 Task: Open Card High-Fidelity Wireframes in Board Market Entry Feasibility Analysis to Workspace Human Resources and add a team member Softage.3@softage.net, a label Yellow, a checklist Event Planning, an attachment from your google drive, a color Yellow and finally, add a card description 'Review and approve expense reports' and a comment 'Let us approach this task with a sense of curiosity and a willingness to explore new ideas and approaches.'. Add a start date 'Jan 03, 1900' with a due date 'Jan 10, 1900'
Action: Mouse moved to (942, 496)
Screenshot: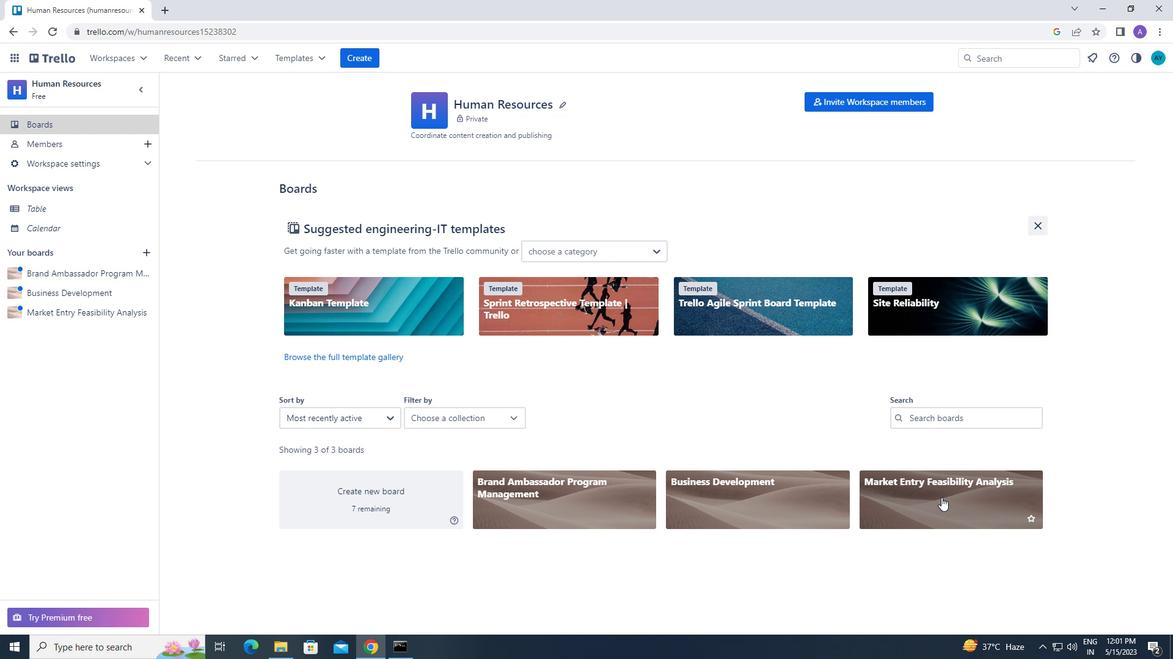 
Action: Mouse pressed left at (942, 496)
Screenshot: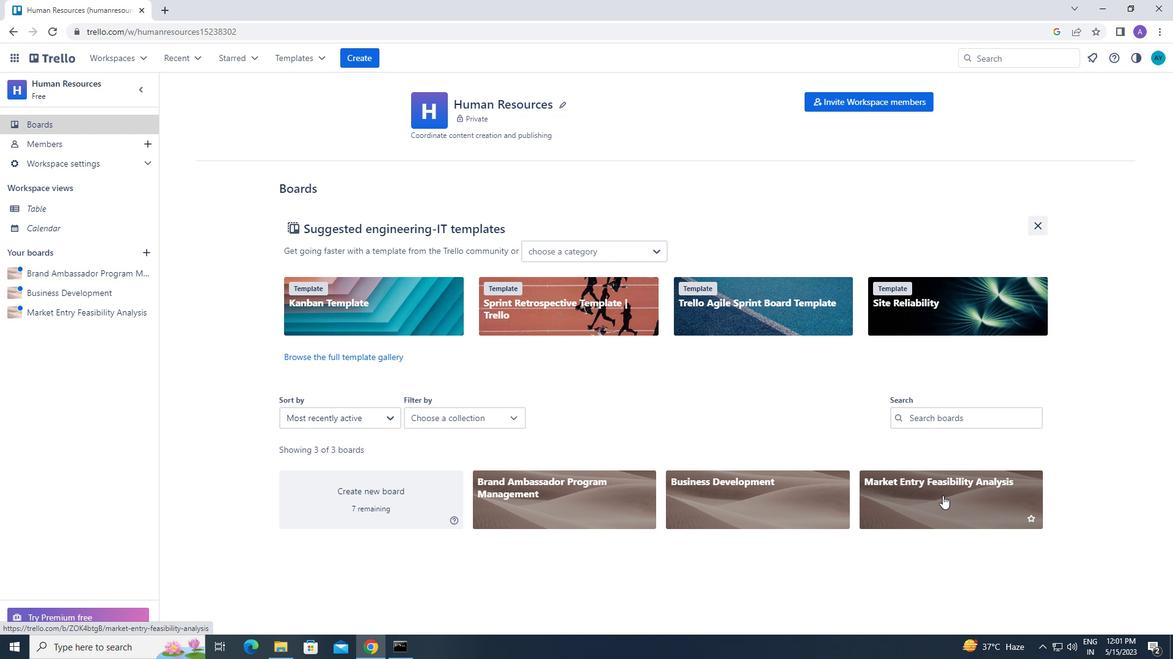 
Action: Mouse moved to (274, 153)
Screenshot: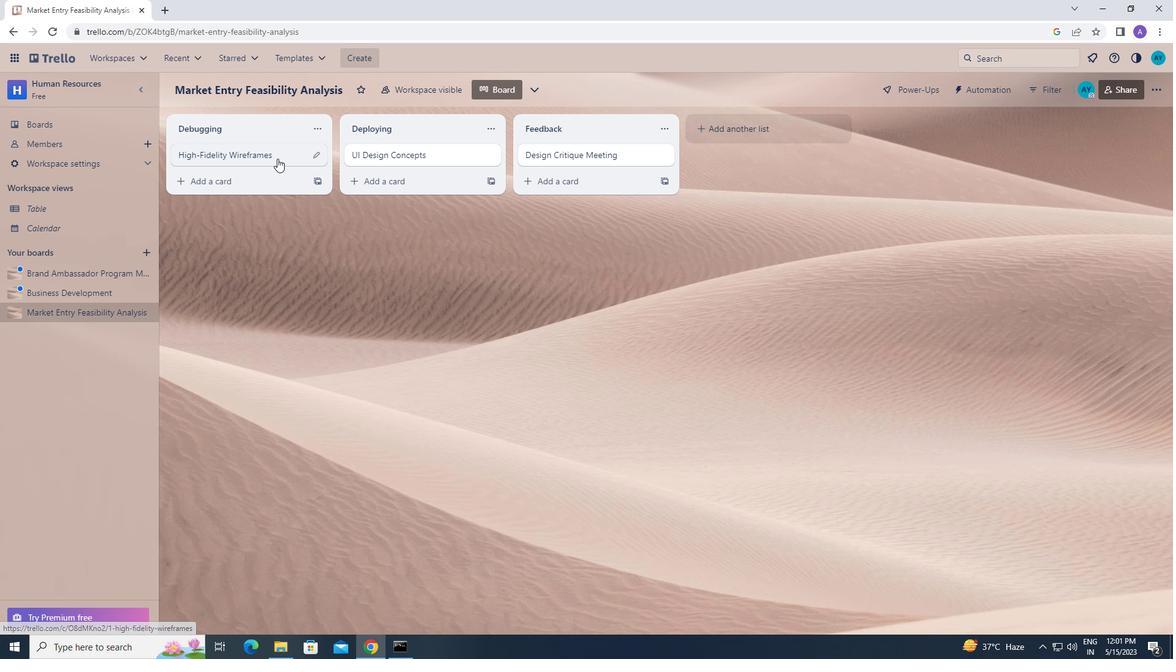 
Action: Mouse pressed left at (274, 153)
Screenshot: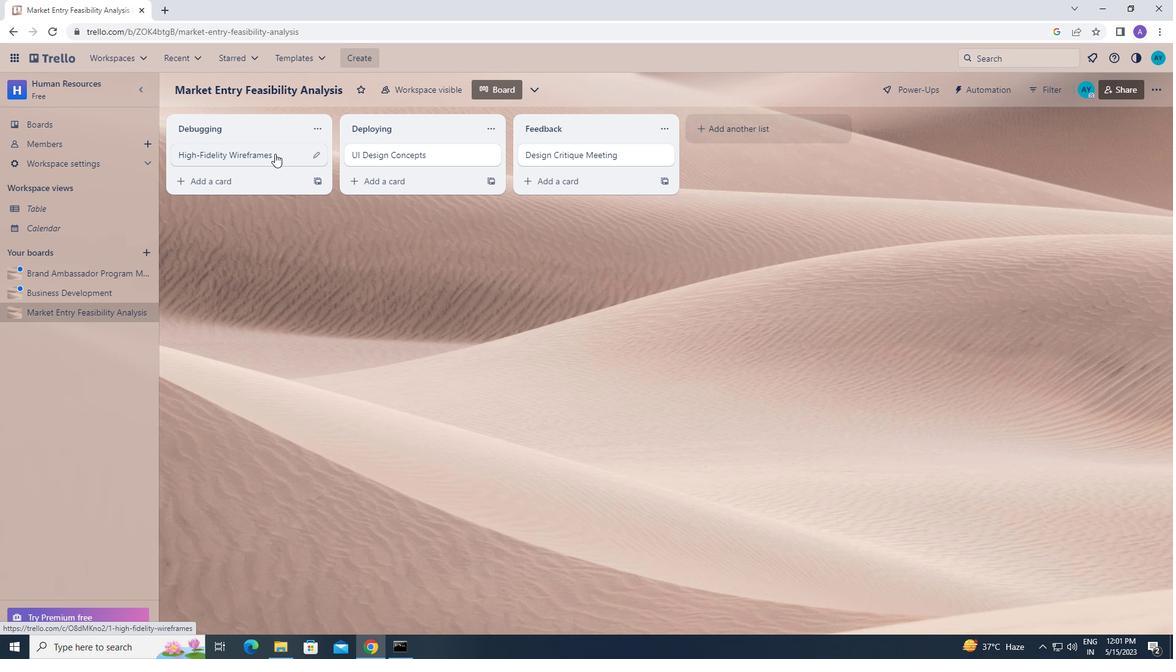 
Action: Mouse moved to (735, 158)
Screenshot: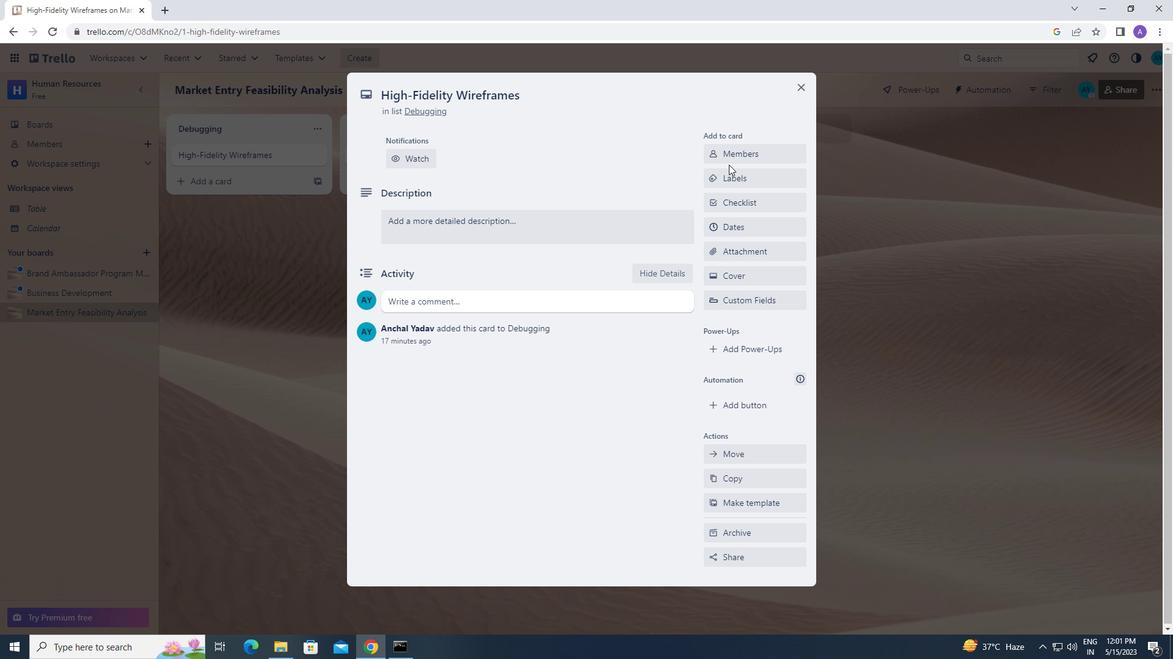 
Action: Mouse pressed left at (735, 158)
Screenshot: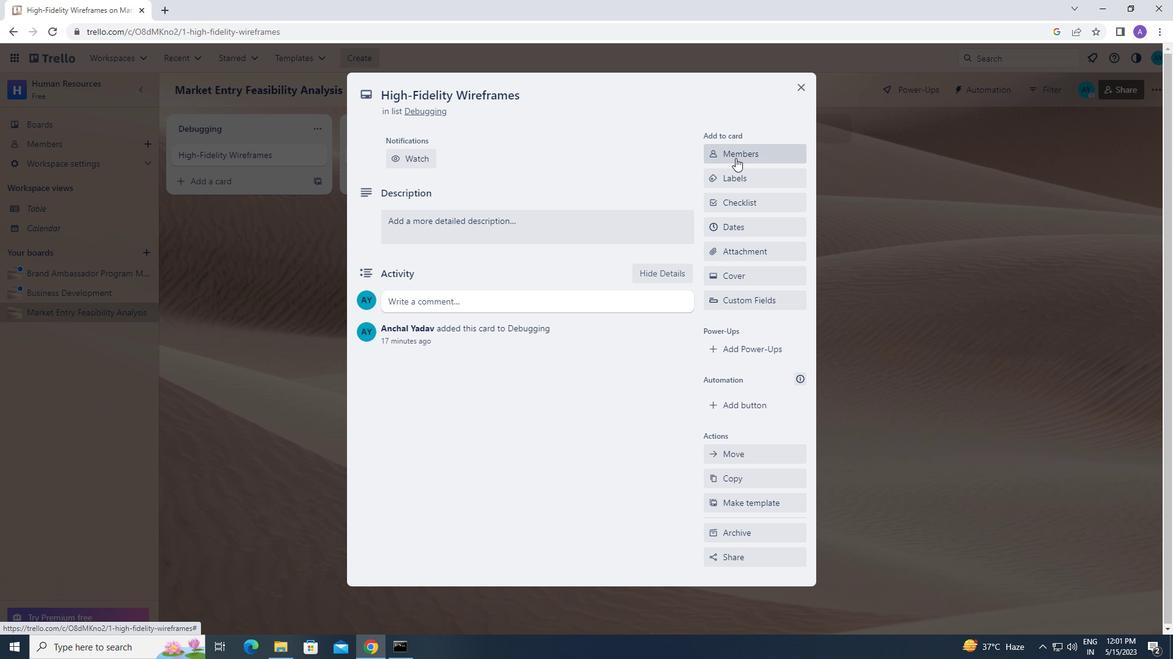 
Action: Mouse moved to (735, 208)
Screenshot: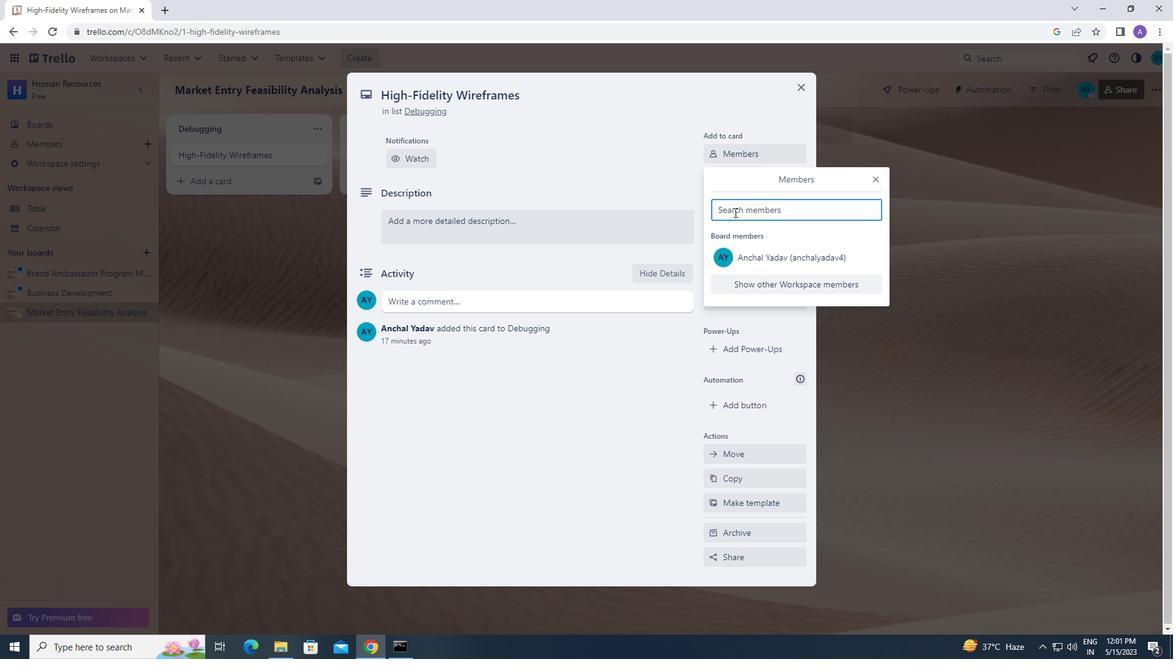 
Action: Mouse pressed left at (735, 208)
Screenshot: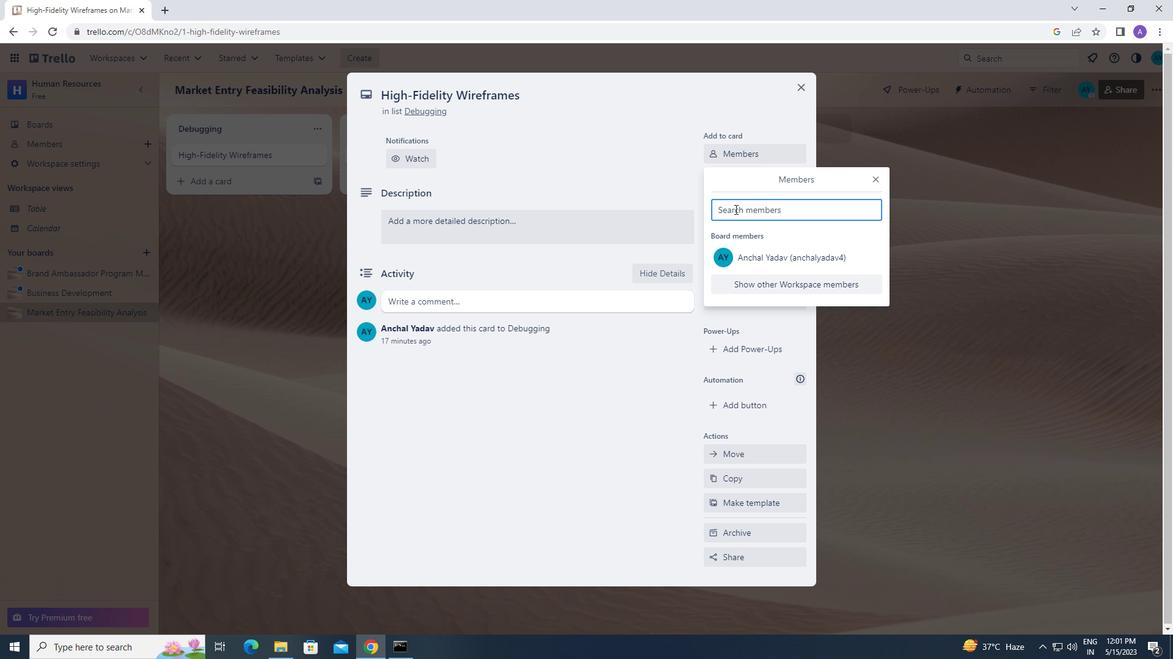 
Action: Key pressed s<Key.caps_lock>oftage.3<Key.shift_r>@softage.net
Screenshot: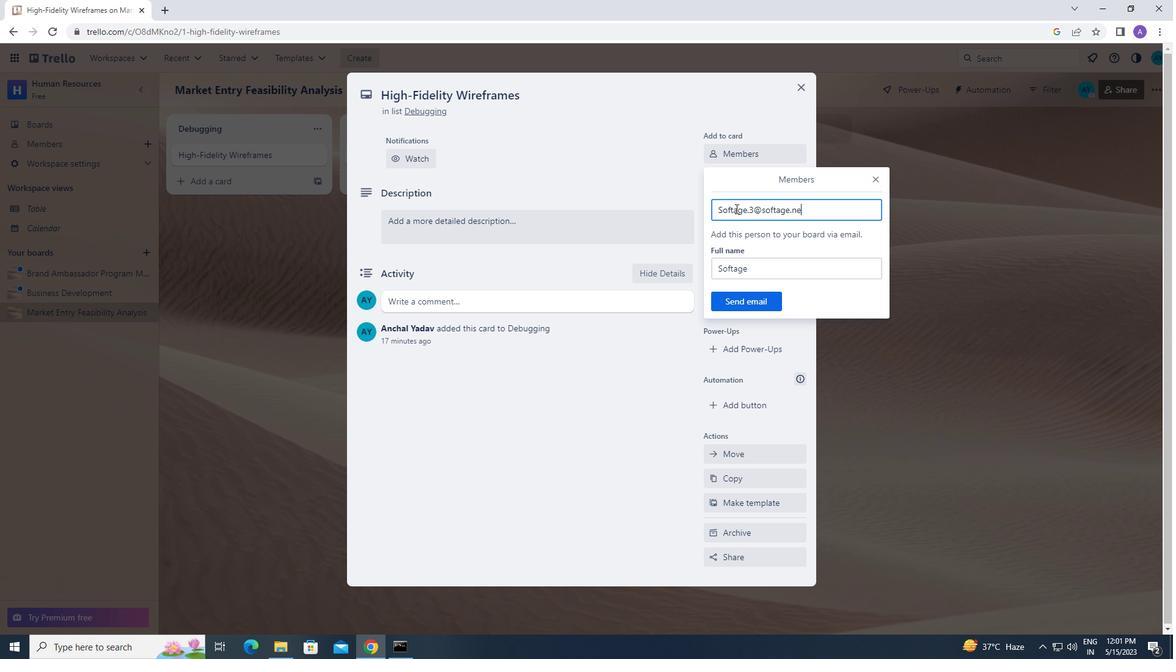 
Action: Mouse moved to (746, 298)
Screenshot: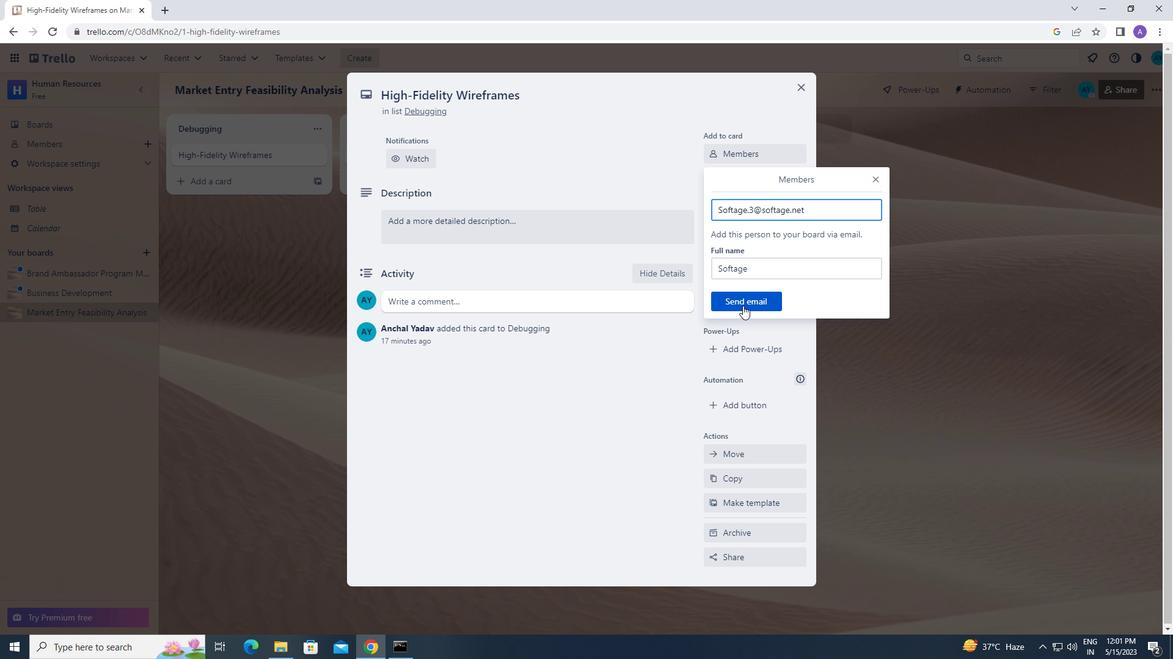 
Action: Mouse pressed left at (746, 298)
Screenshot: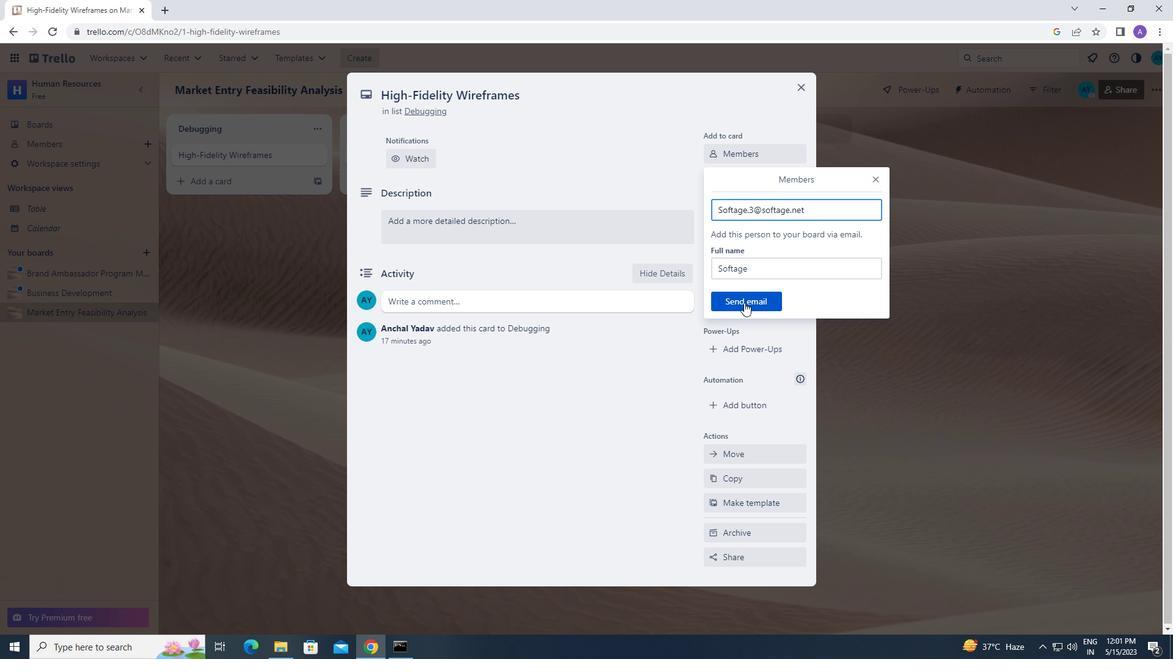 
Action: Mouse moved to (747, 213)
Screenshot: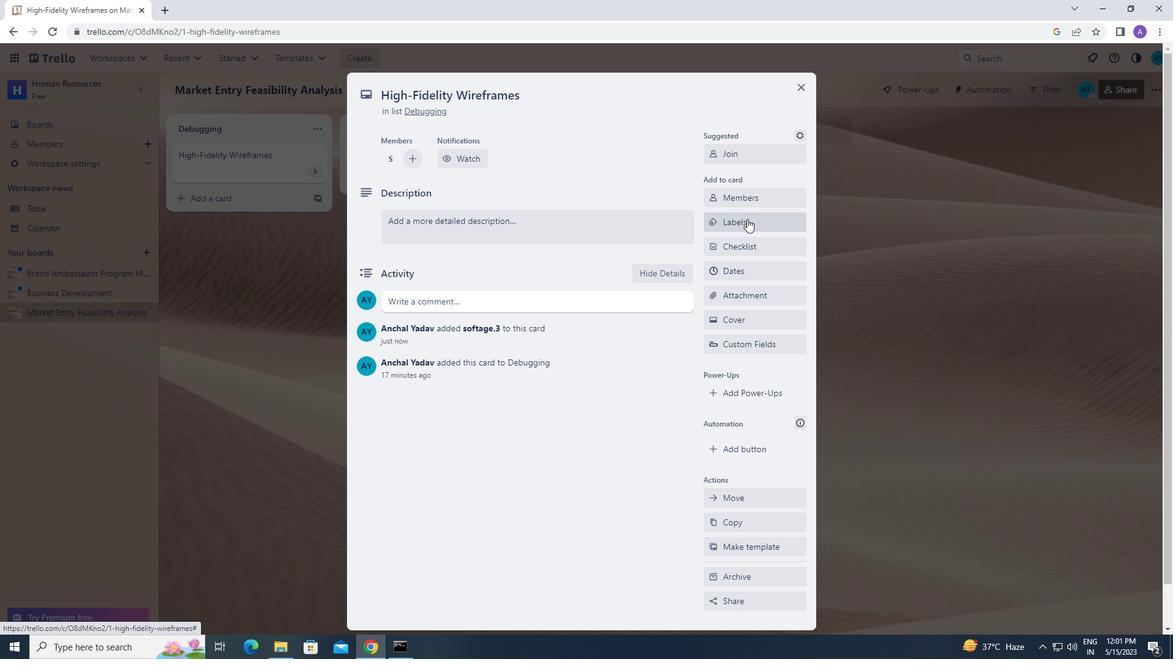 
Action: Mouse pressed left at (747, 213)
Screenshot: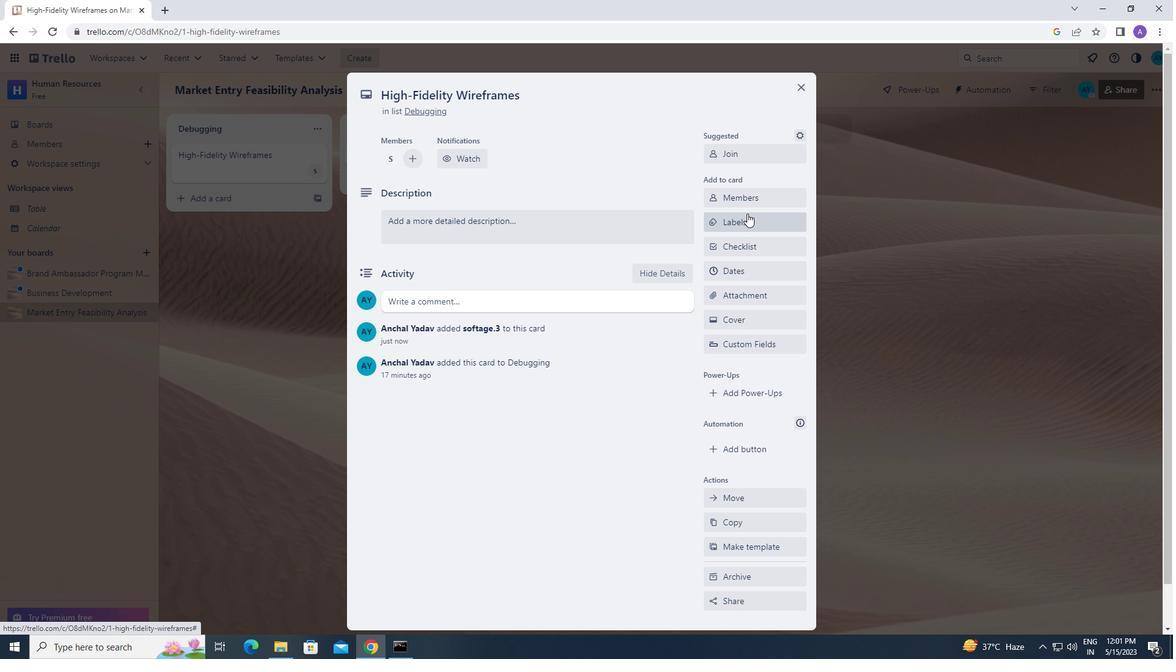 
Action: Mouse moved to (759, 460)
Screenshot: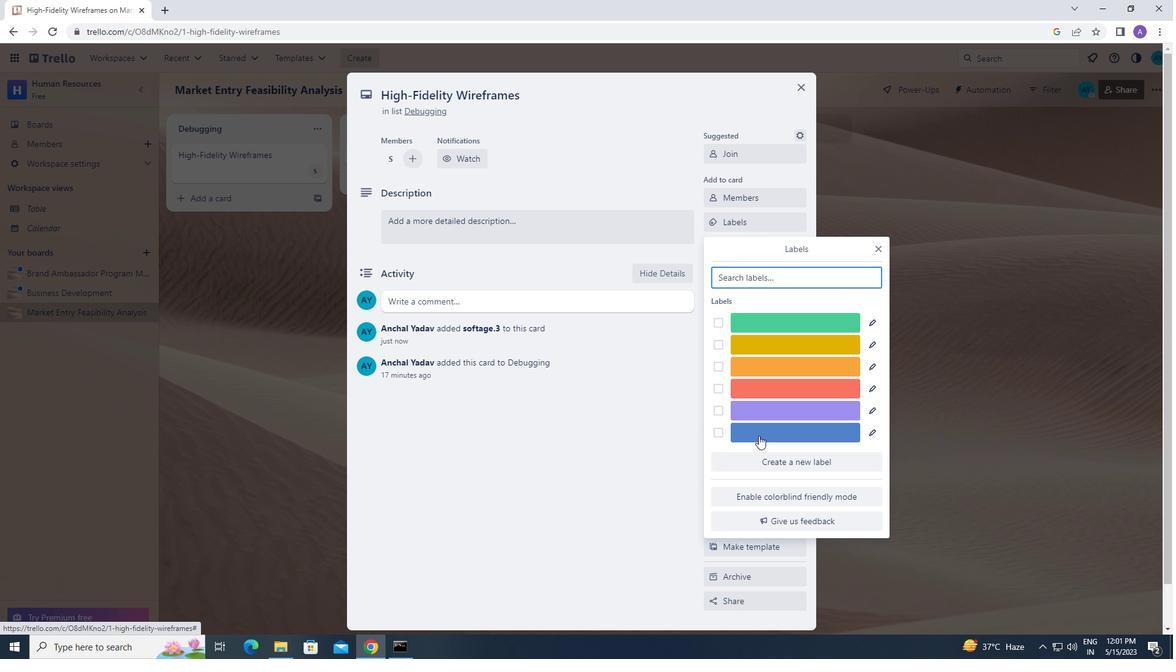 
Action: Mouse pressed left at (759, 460)
Screenshot: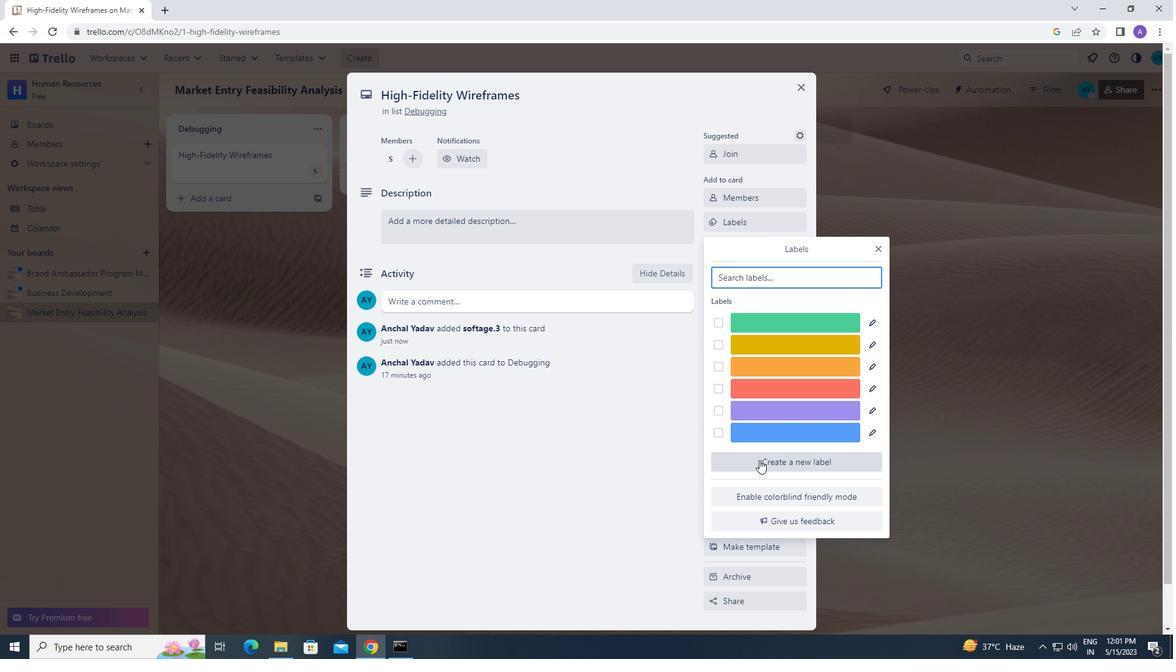 
Action: Mouse moved to (762, 424)
Screenshot: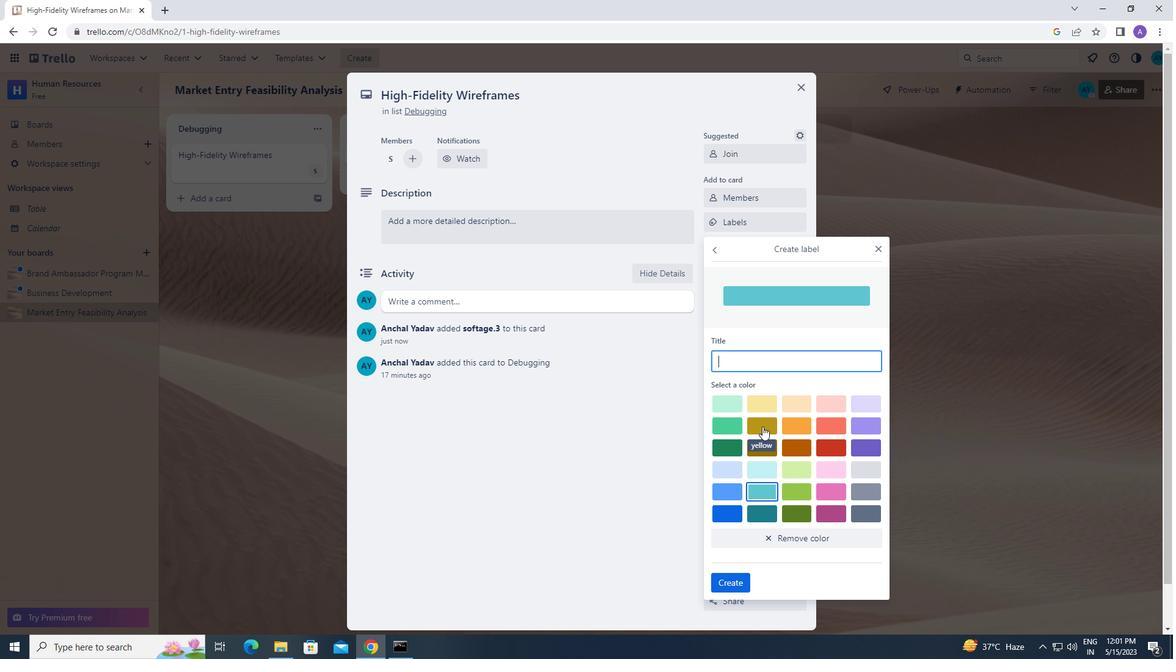 
Action: Mouse pressed left at (762, 424)
Screenshot: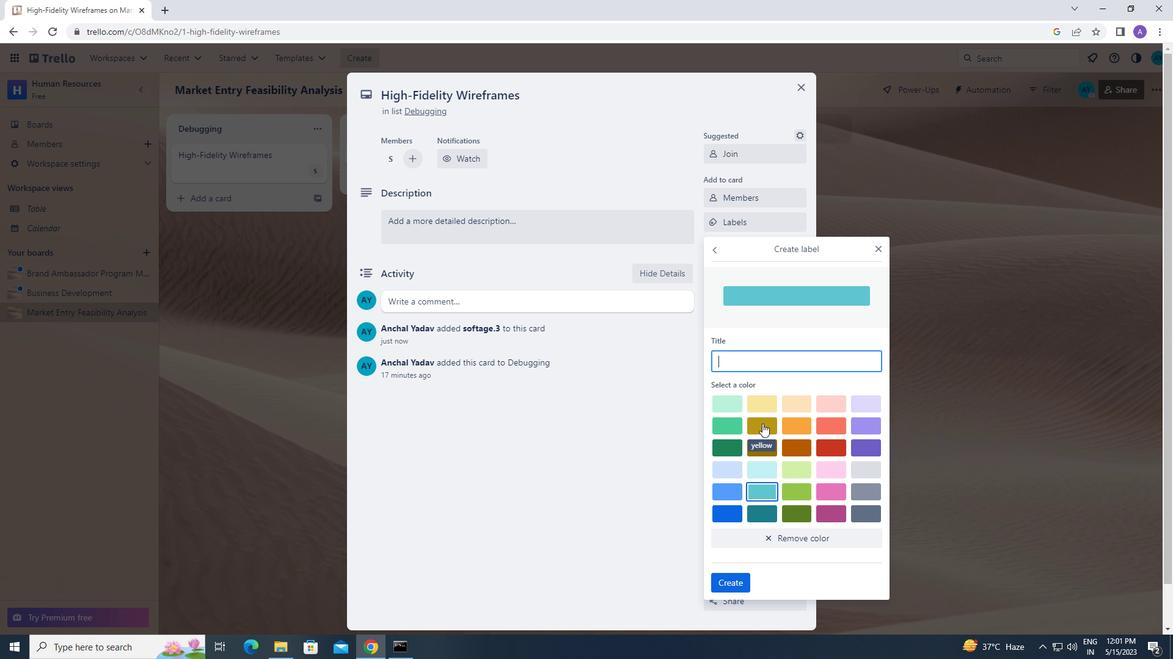 
Action: Mouse moved to (732, 578)
Screenshot: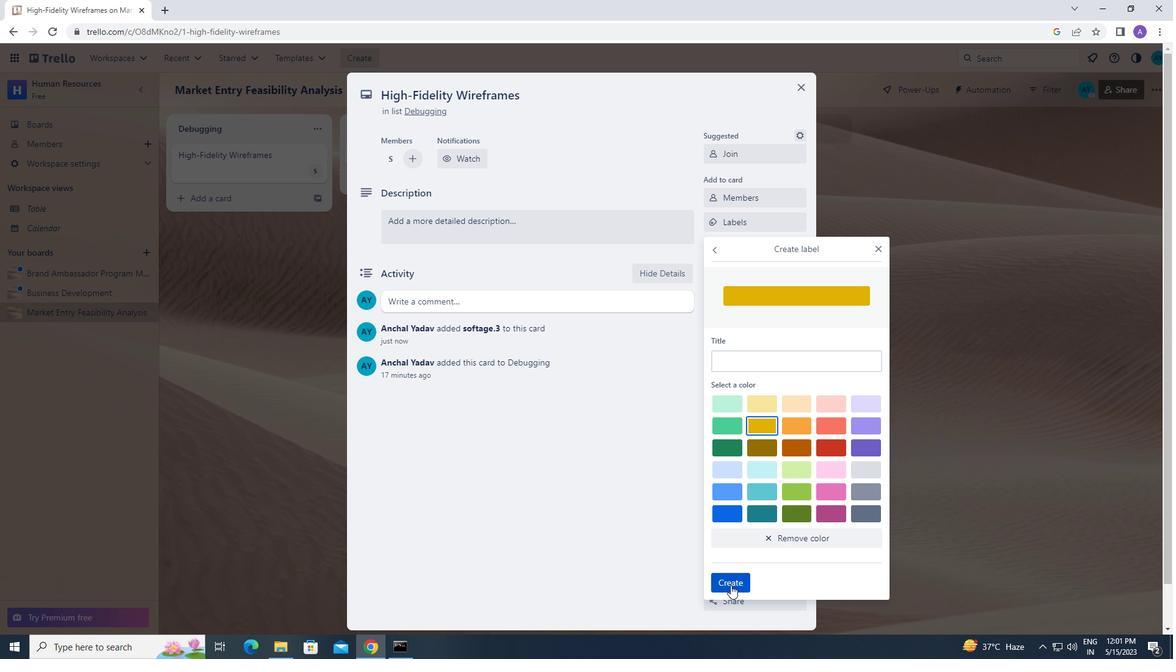 
Action: Mouse pressed left at (732, 578)
Screenshot: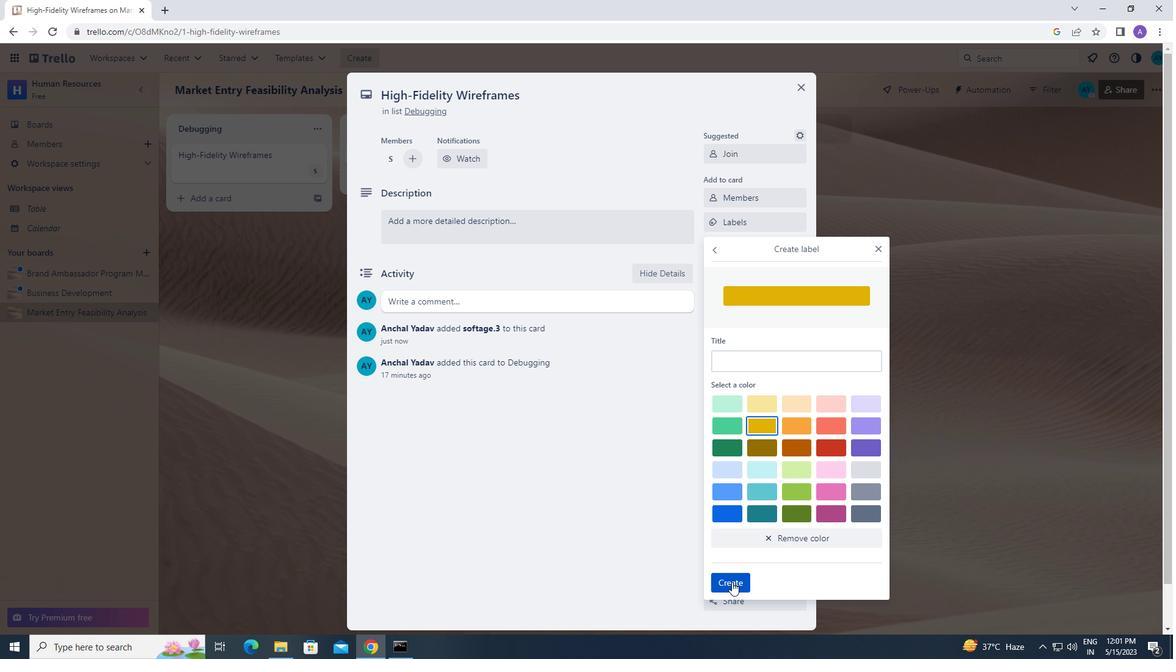 
Action: Mouse moved to (877, 246)
Screenshot: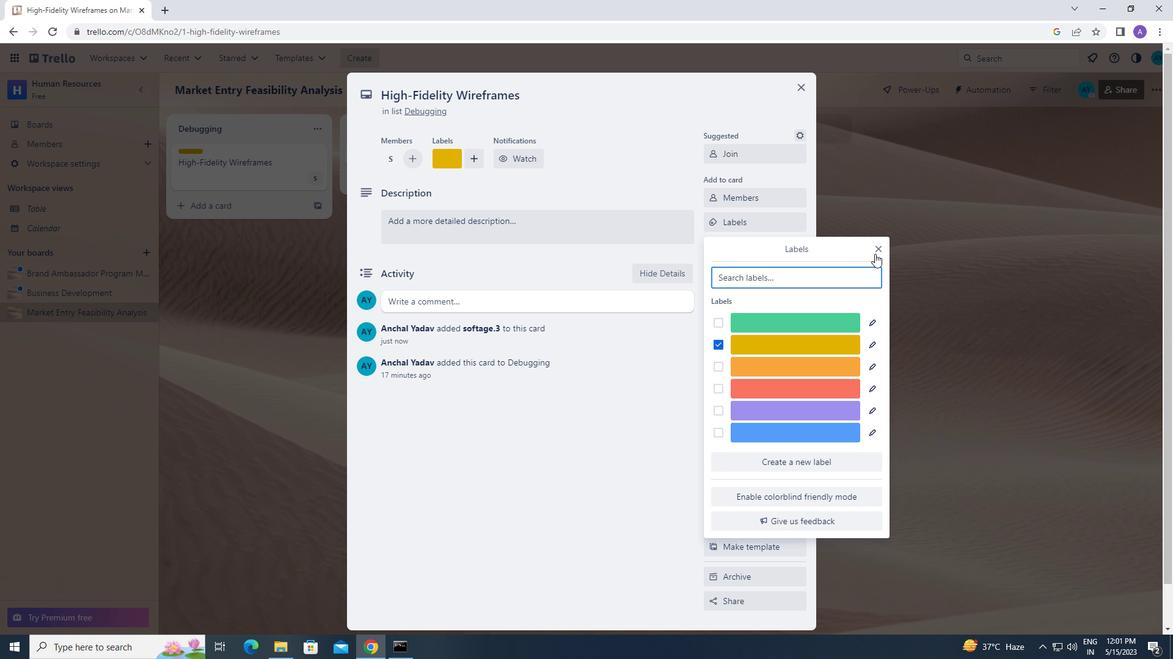 
Action: Mouse pressed left at (877, 246)
Screenshot: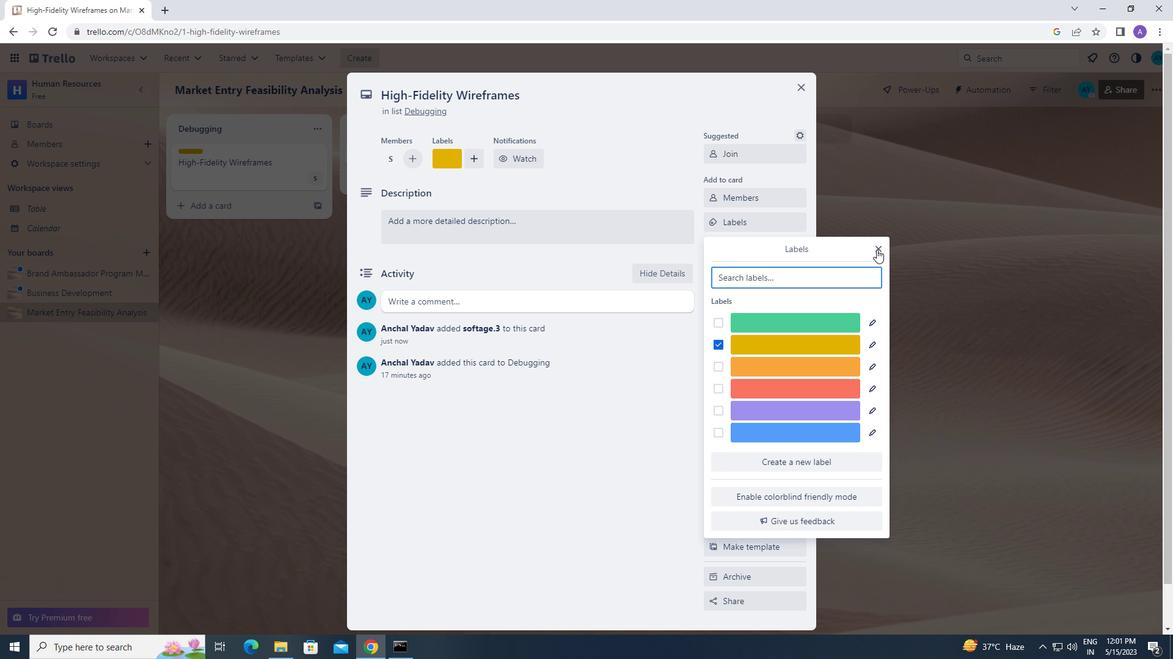 
Action: Mouse moved to (780, 238)
Screenshot: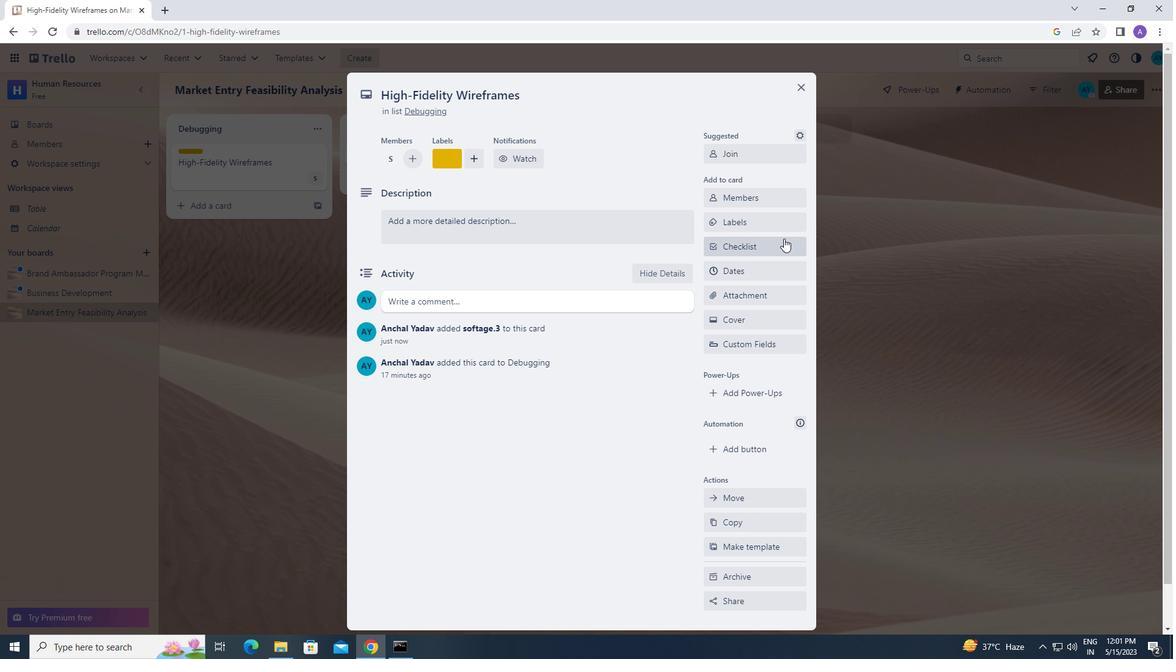 
Action: Mouse pressed left at (780, 238)
Screenshot: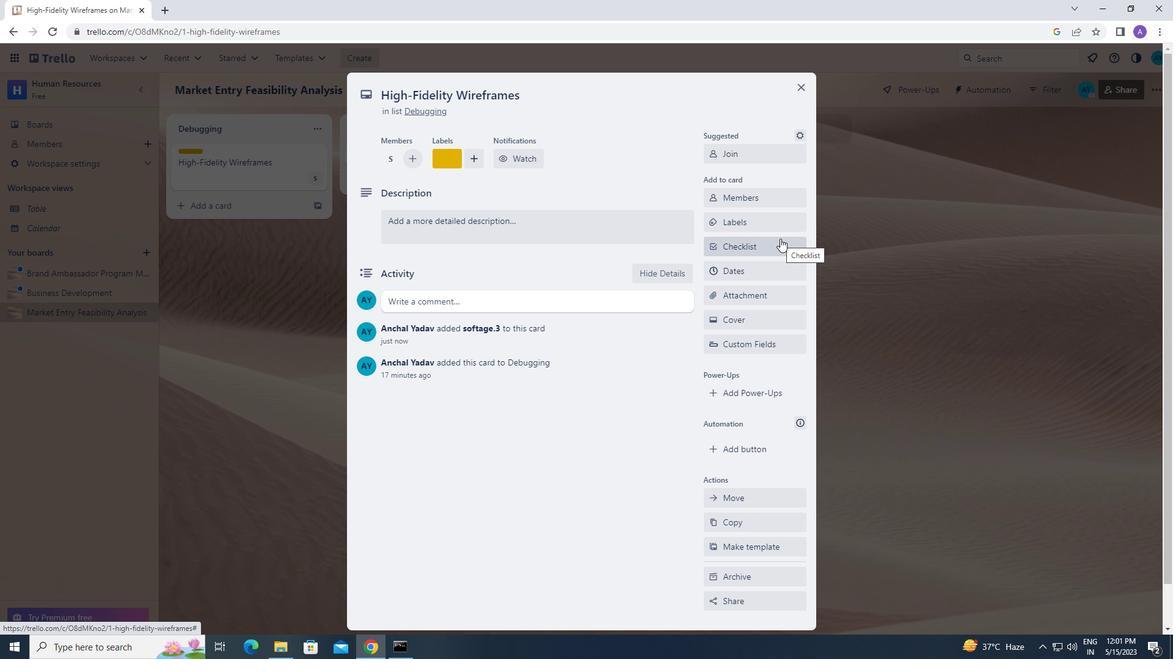 
Action: Key pressed <Key.caps_lock>e<Key.caps_lock>vent<Key.space><Key.caps_lock>p<Key.caps_lock>lanning
Screenshot: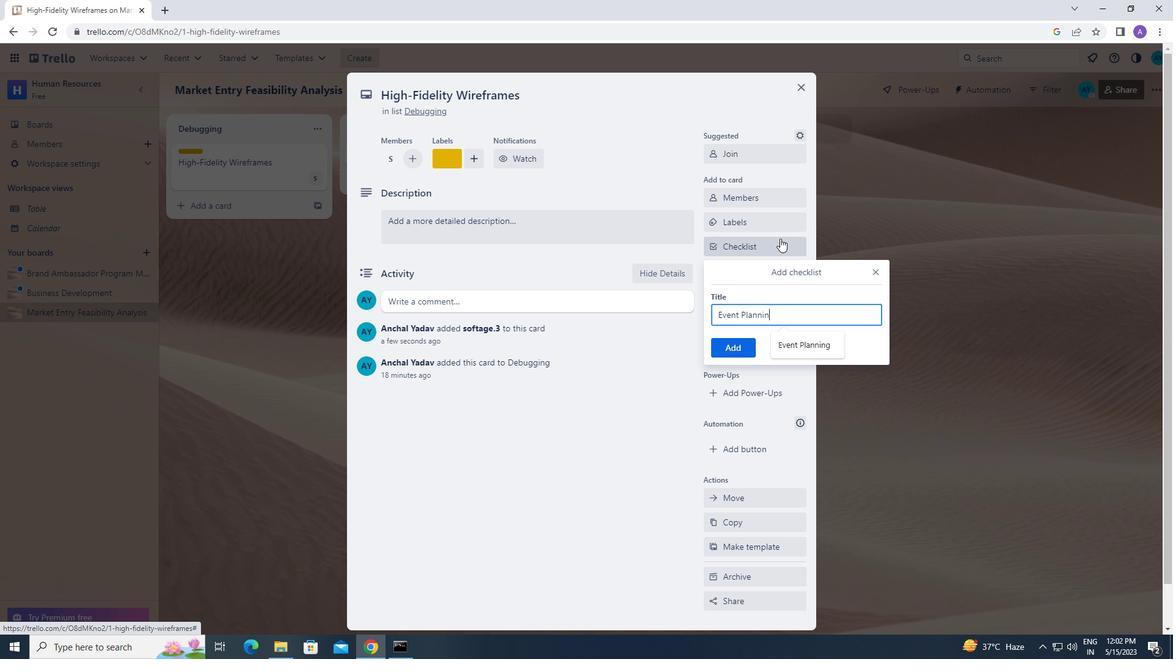 
Action: Mouse moved to (749, 348)
Screenshot: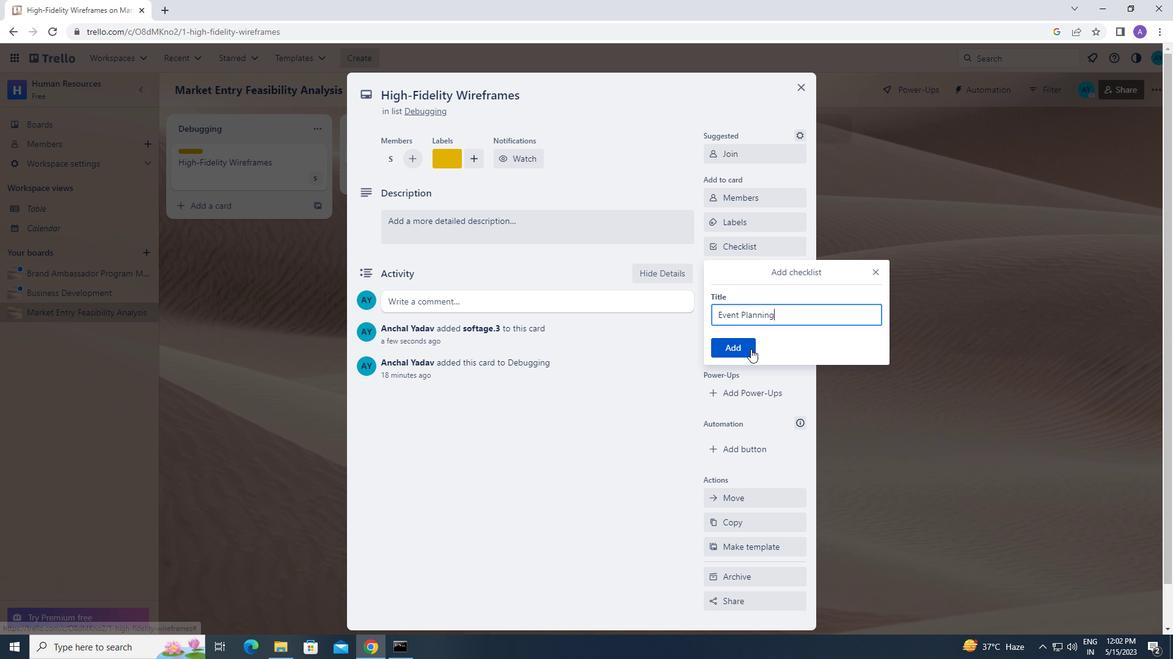 
Action: Mouse pressed left at (749, 348)
Screenshot: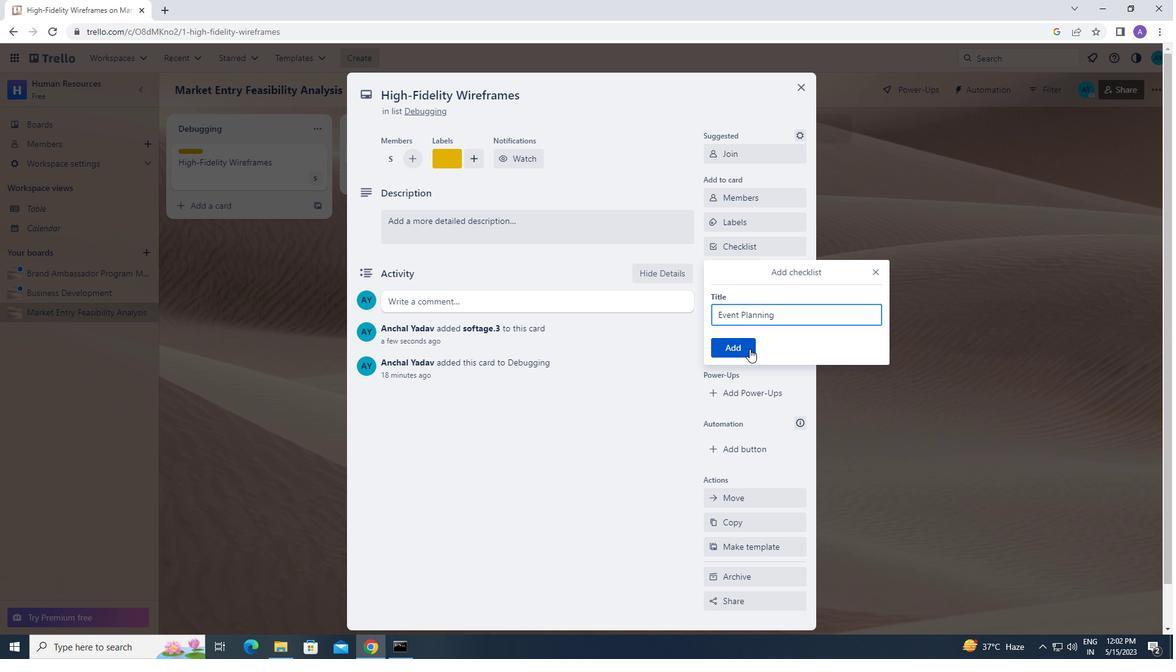 
Action: Mouse moved to (770, 298)
Screenshot: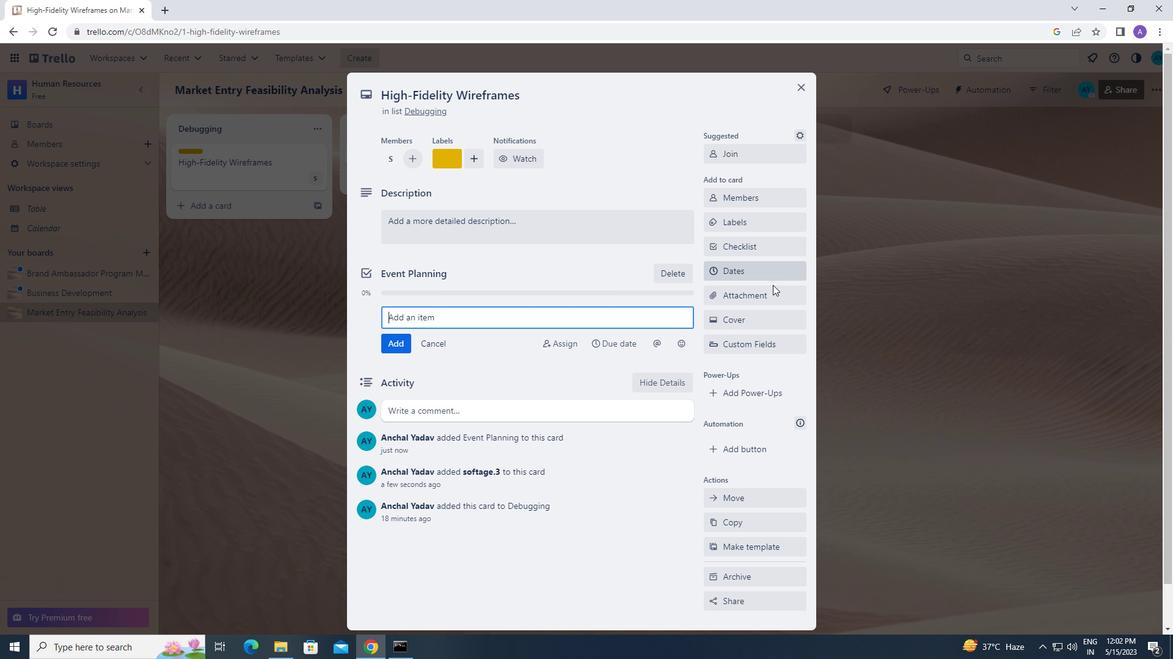 
Action: Mouse pressed left at (770, 298)
Screenshot: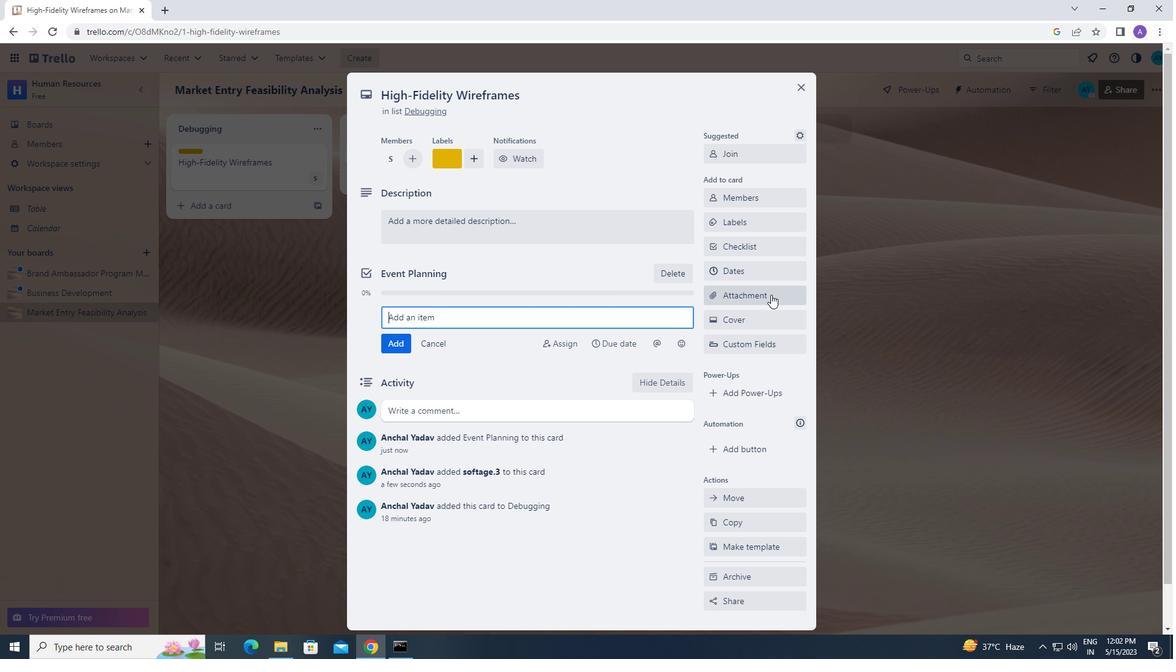 
Action: Mouse moved to (761, 387)
Screenshot: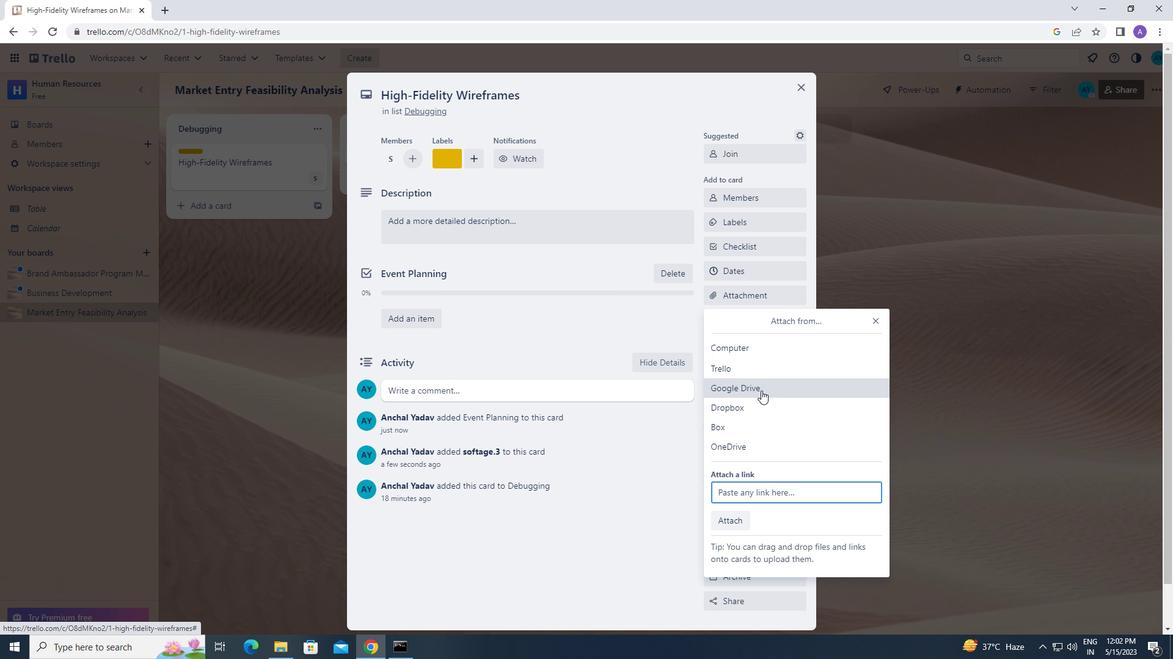 
Action: Mouse pressed left at (761, 387)
Screenshot: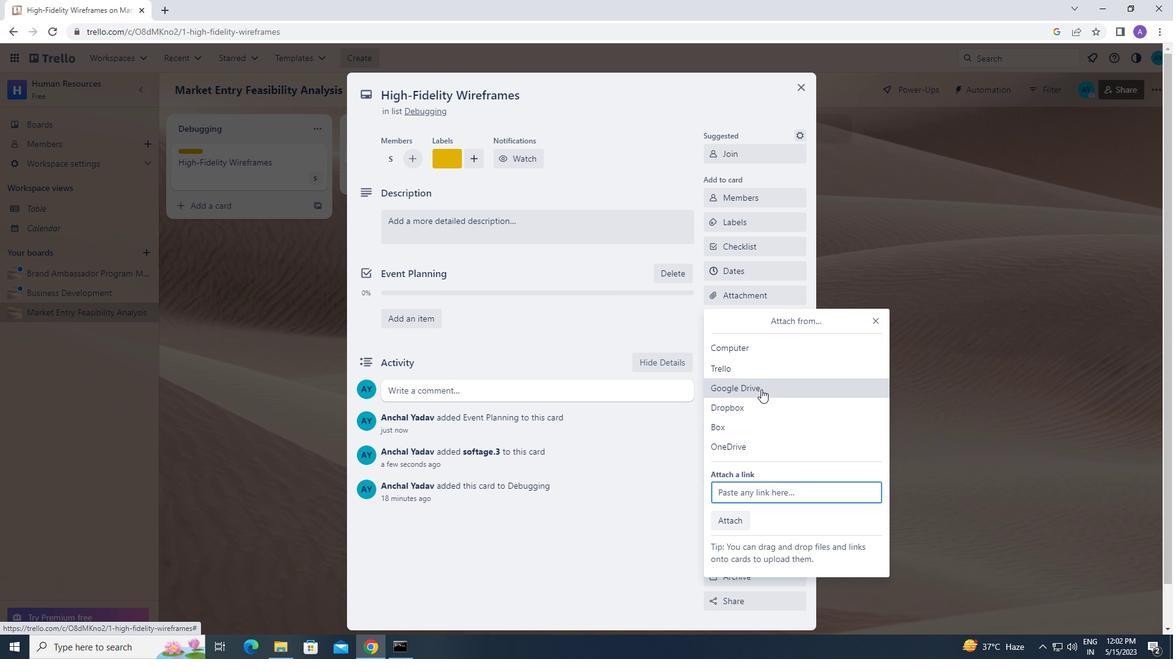 
Action: Mouse moved to (307, 344)
Screenshot: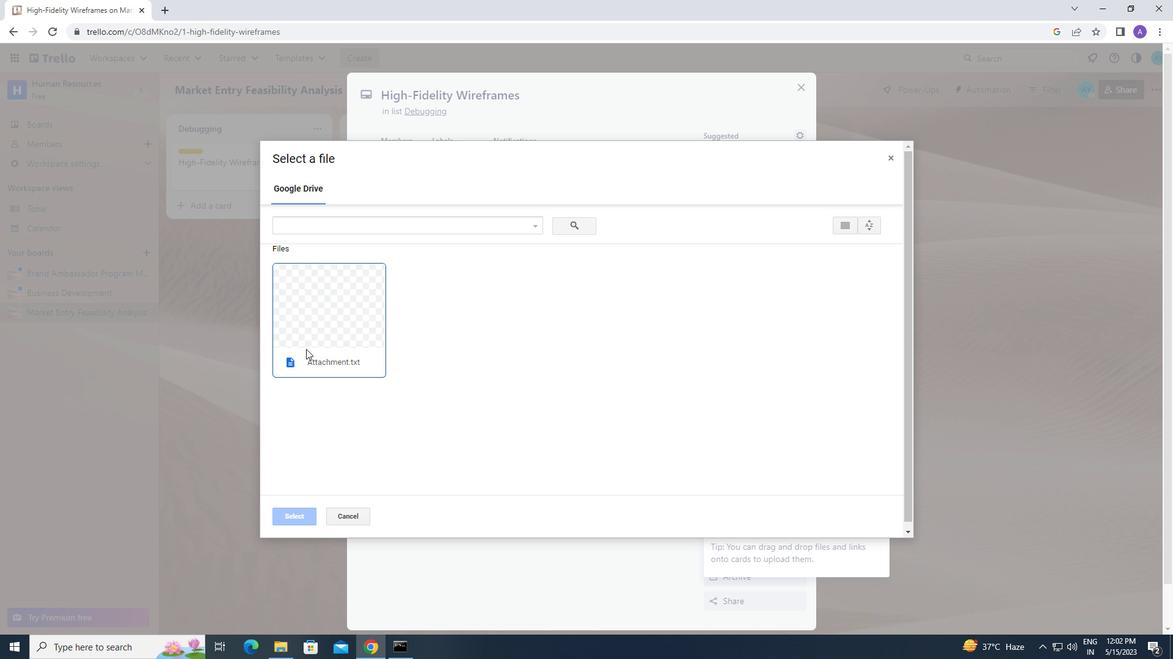 
Action: Mouse pressed left at (307, 344)
Screenshot: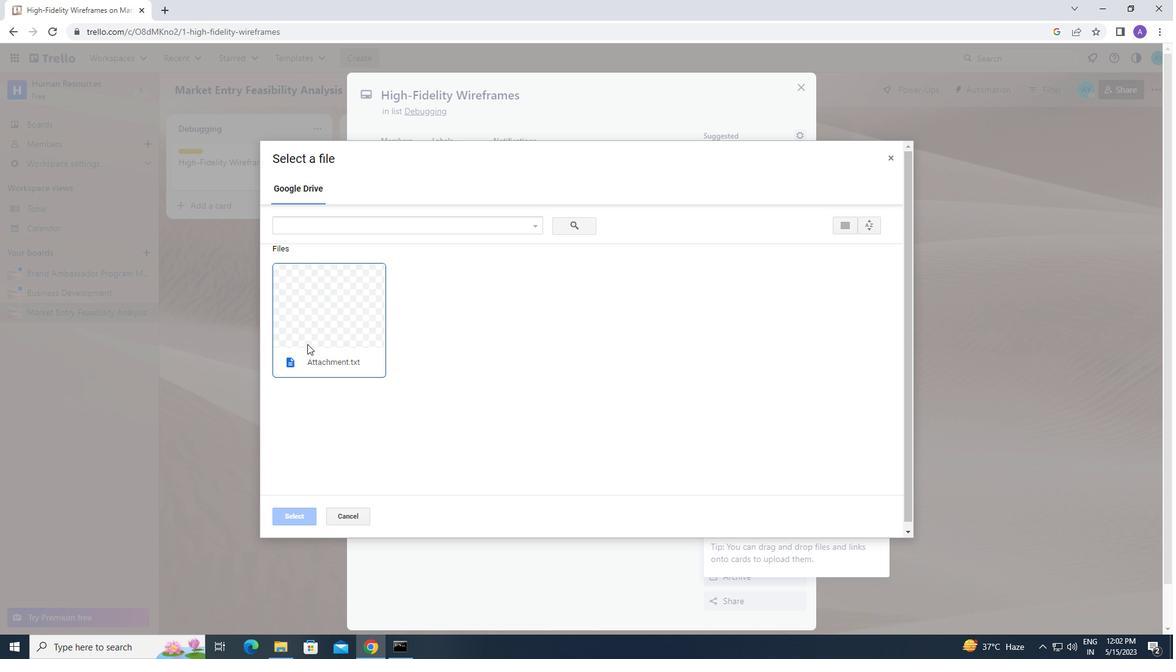 
Action: Mouse moved to (292, 516)
Screenshot: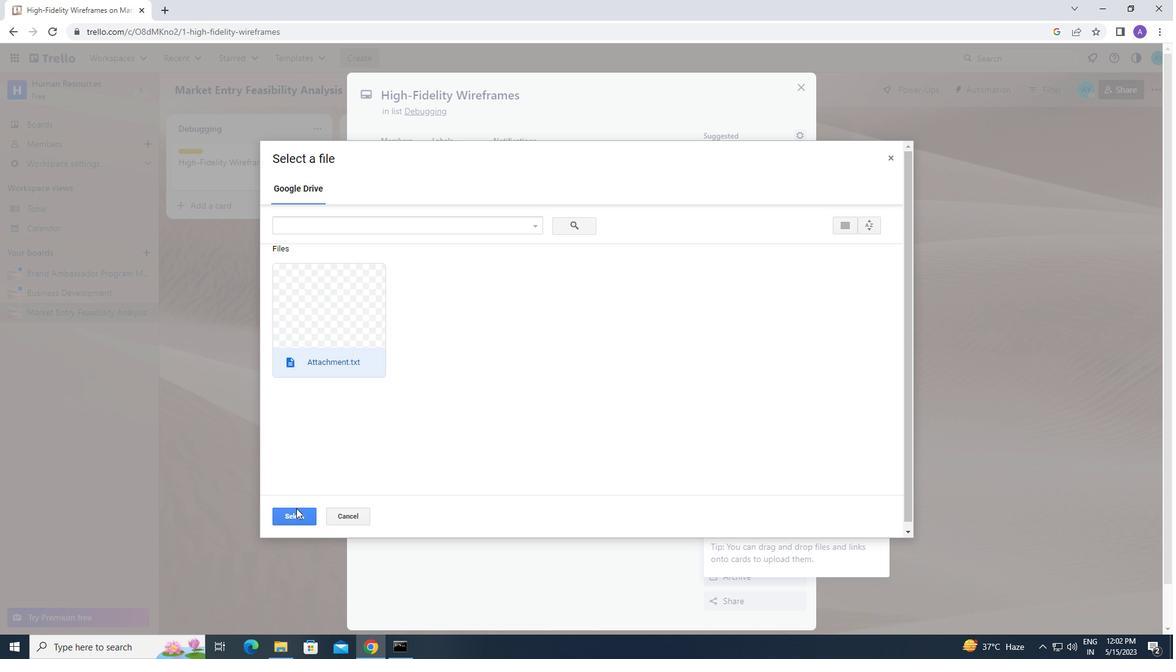 
Action: Mouse pressed left at (292, 516)
Screenshot: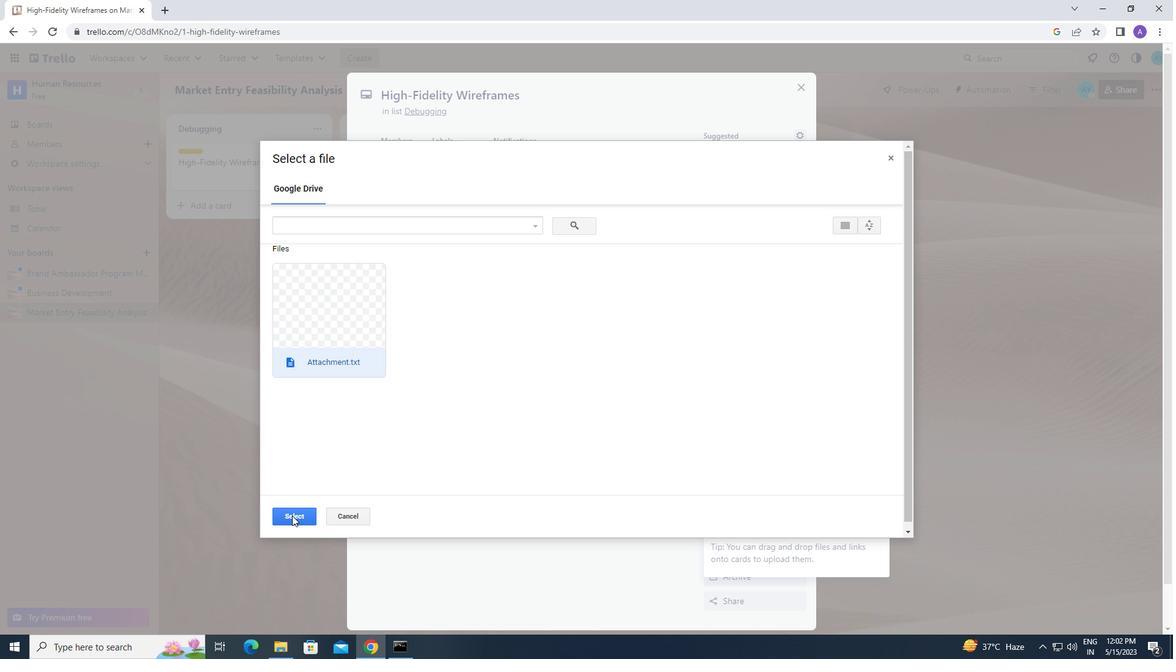 
Action: Mouse moved to (723, 320)
Screenshot: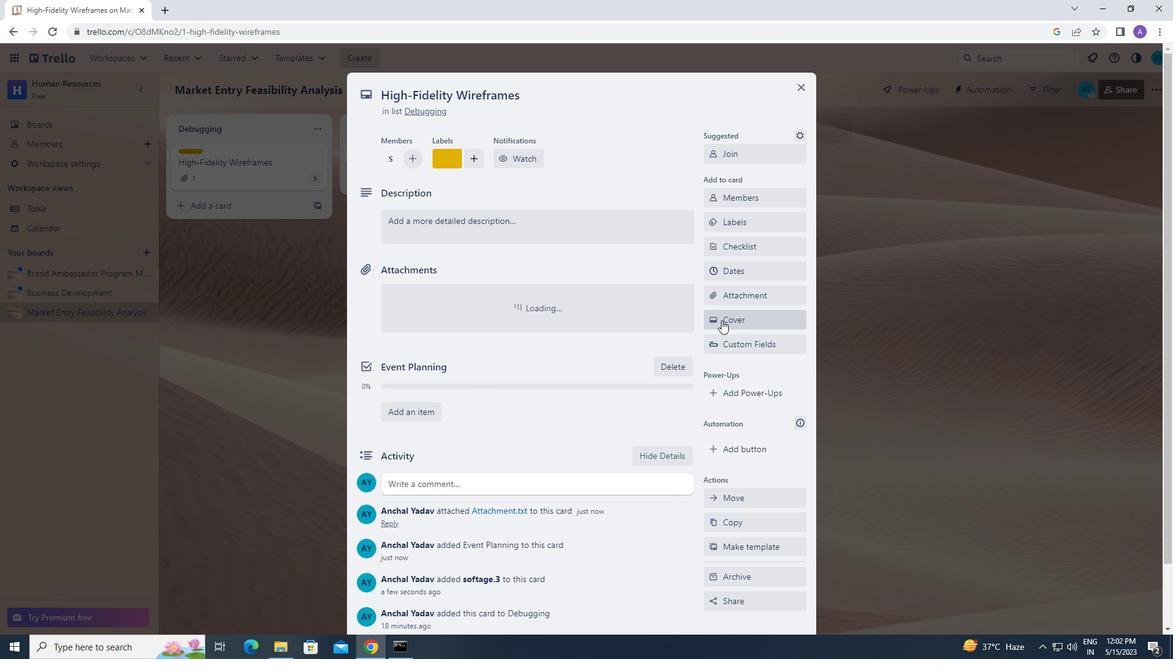 
Action: Mouse pressed left at (723, 320)
Screenshot: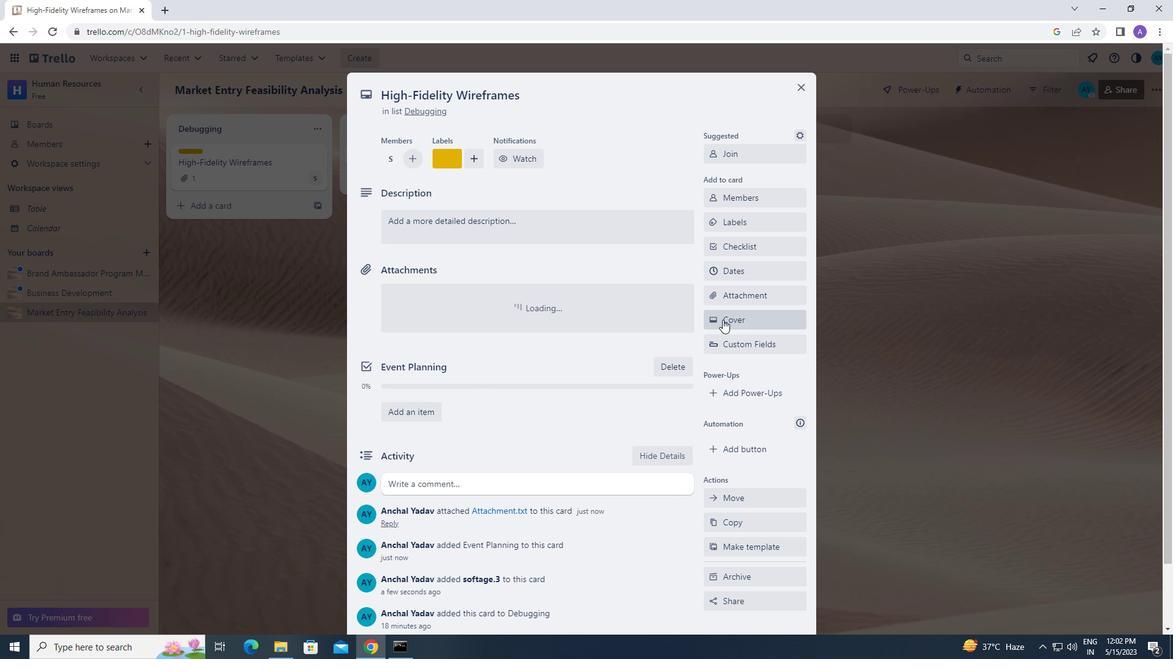 
Action: Mouse moved to (761, 390)
Screenshot: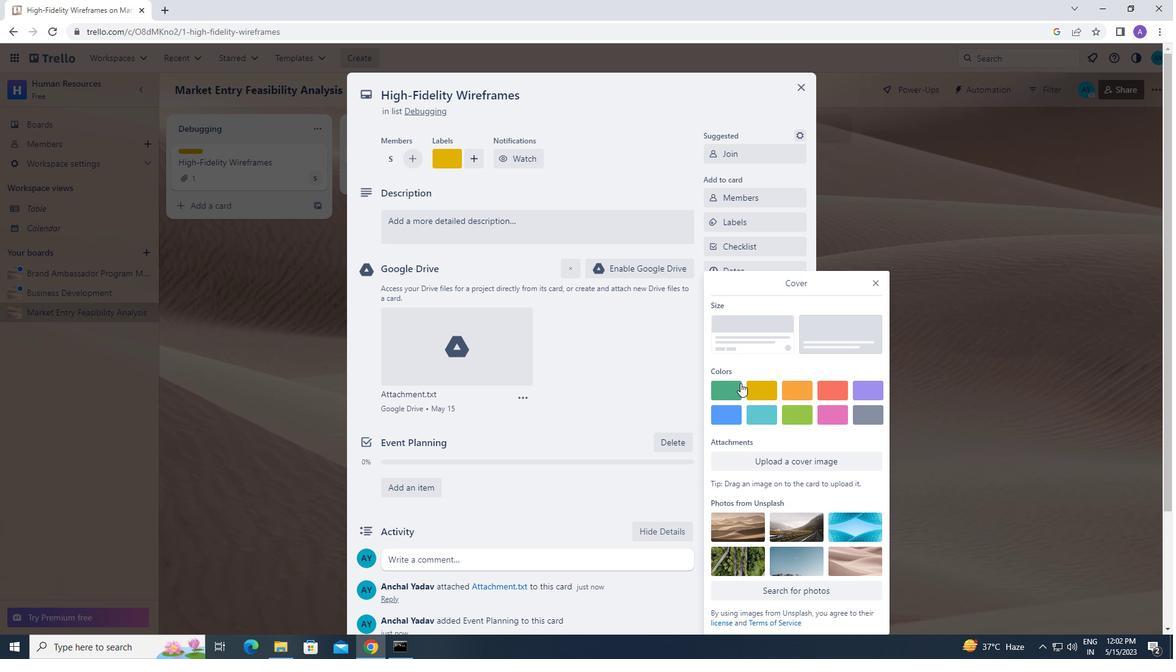 
Action: Mouse pressed left at (761, 390)
Screenshot: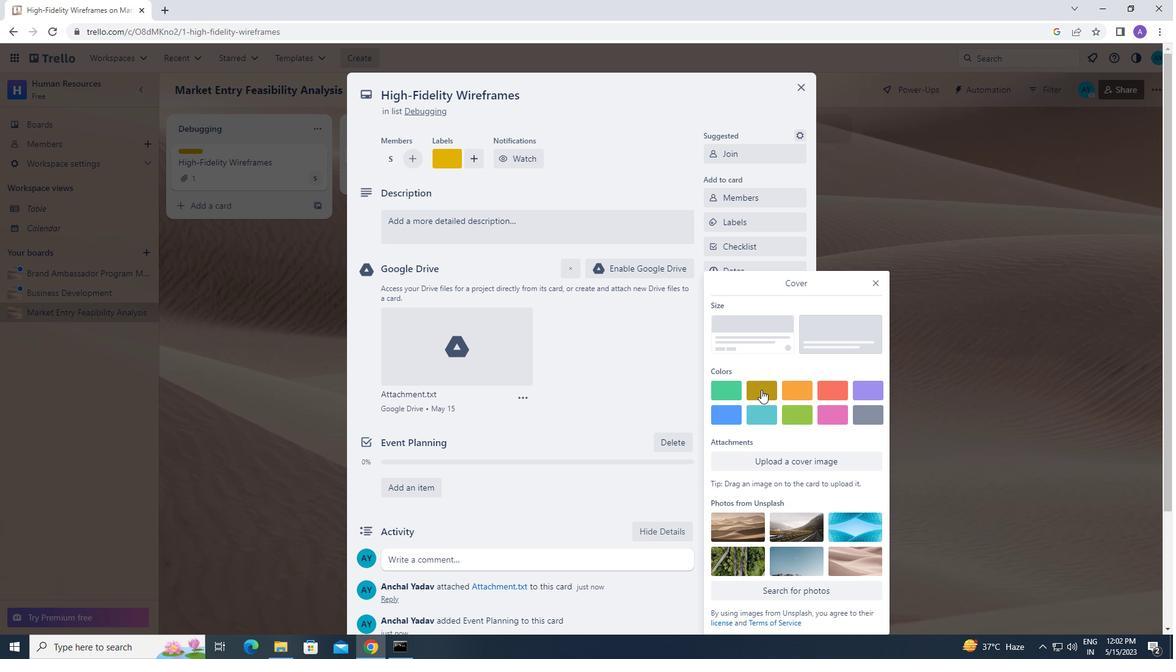 
Action: Mouse moved to (879, 259)
Screenshot: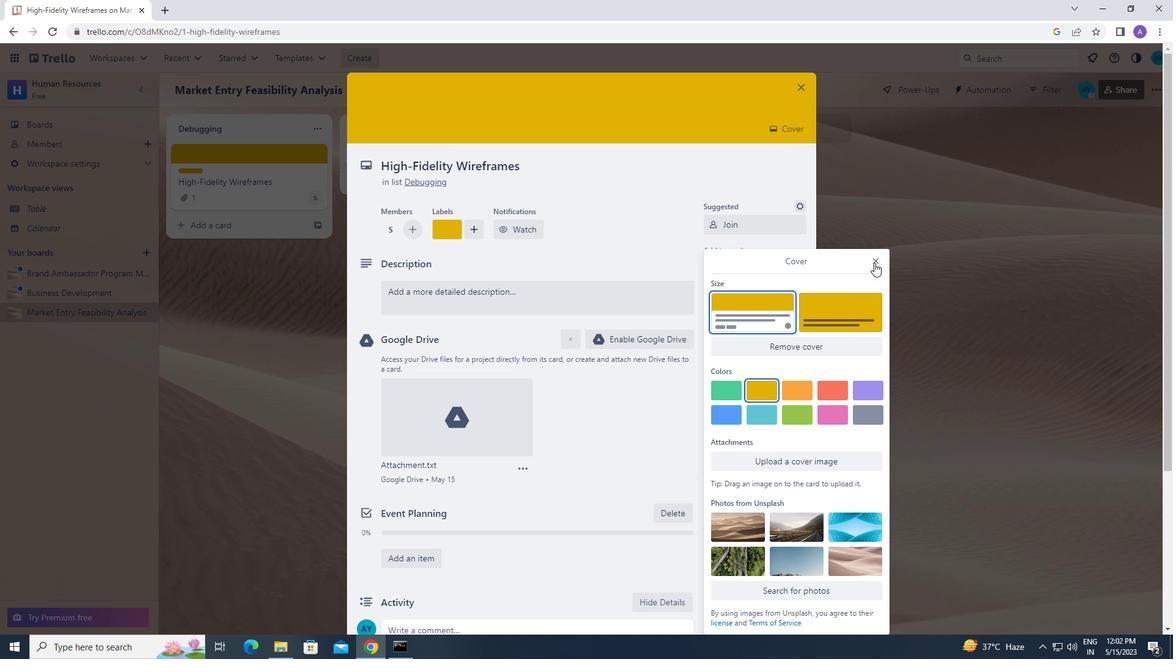
Action: Mouse pressed left at (879, 259)
Screenshot: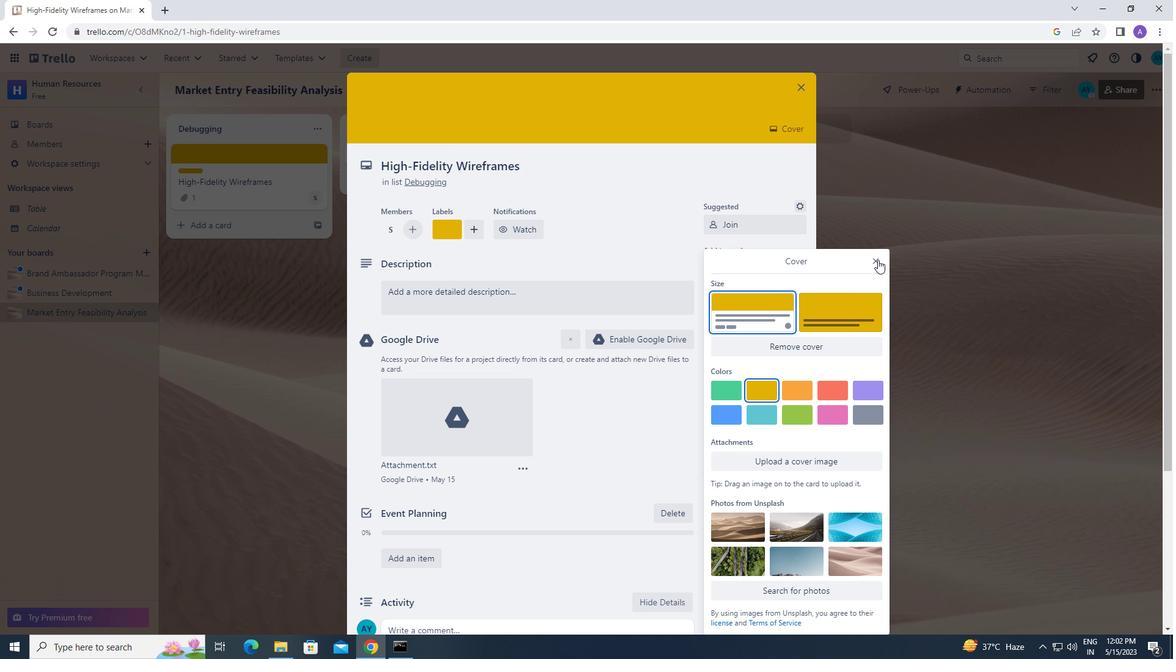 
Action: Mouse moved to (469, 292)
Screenshot: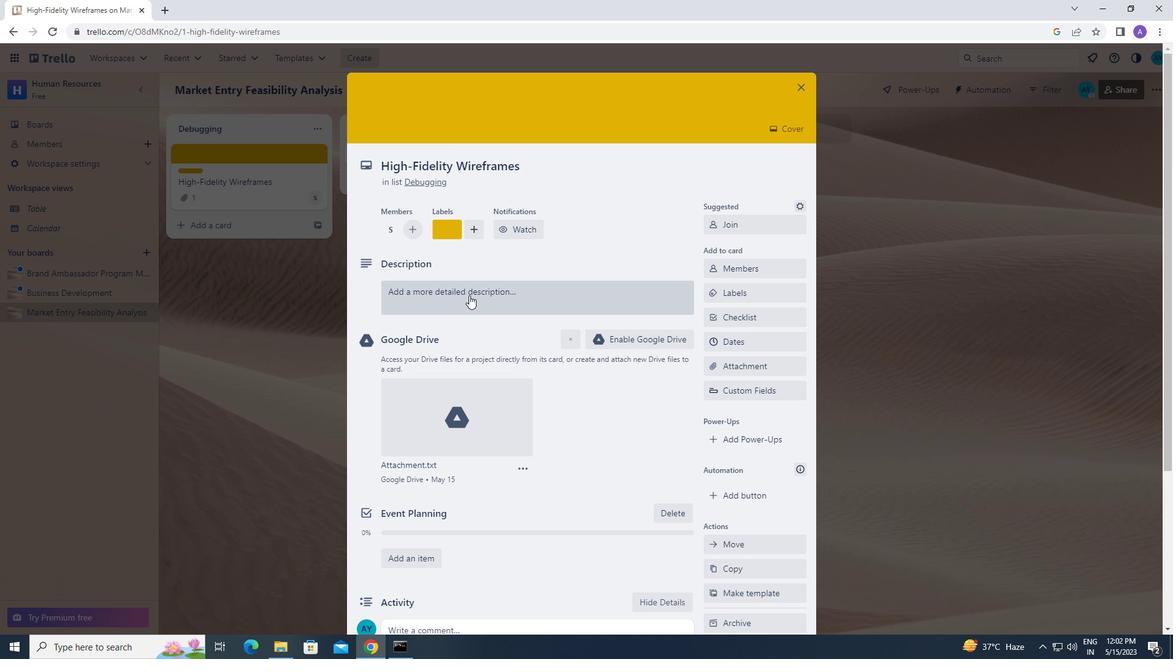 
Action: Mouse pressed left at (469, 292)
Screenshot: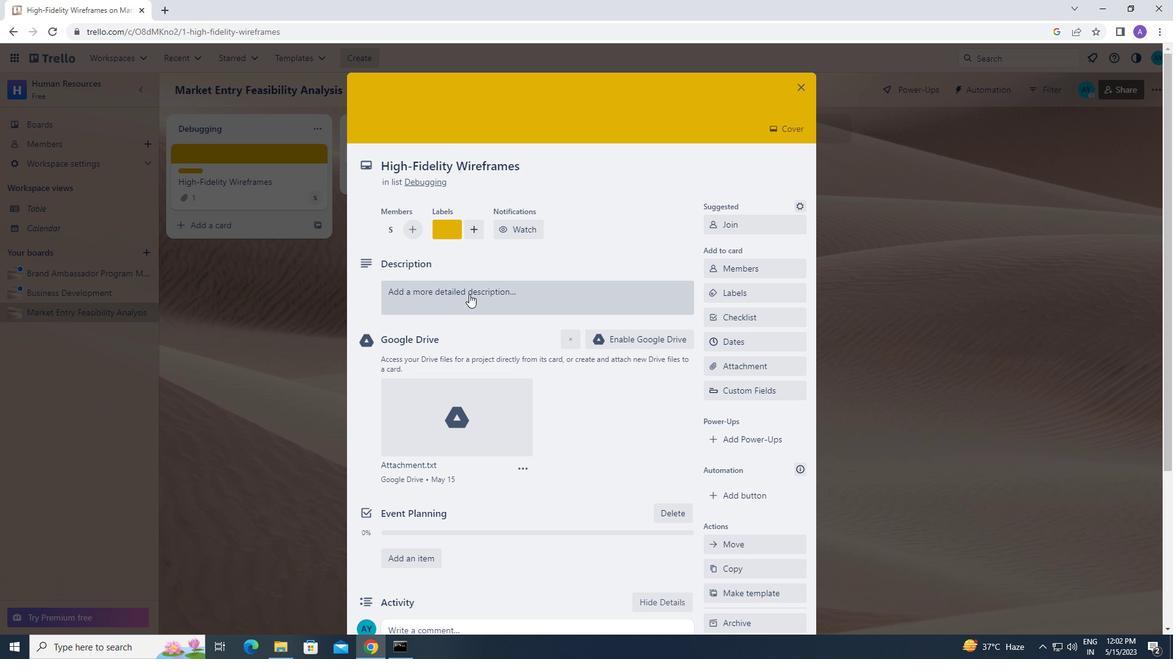 
Action: Mouse moved to (403, 333)
Screenshot: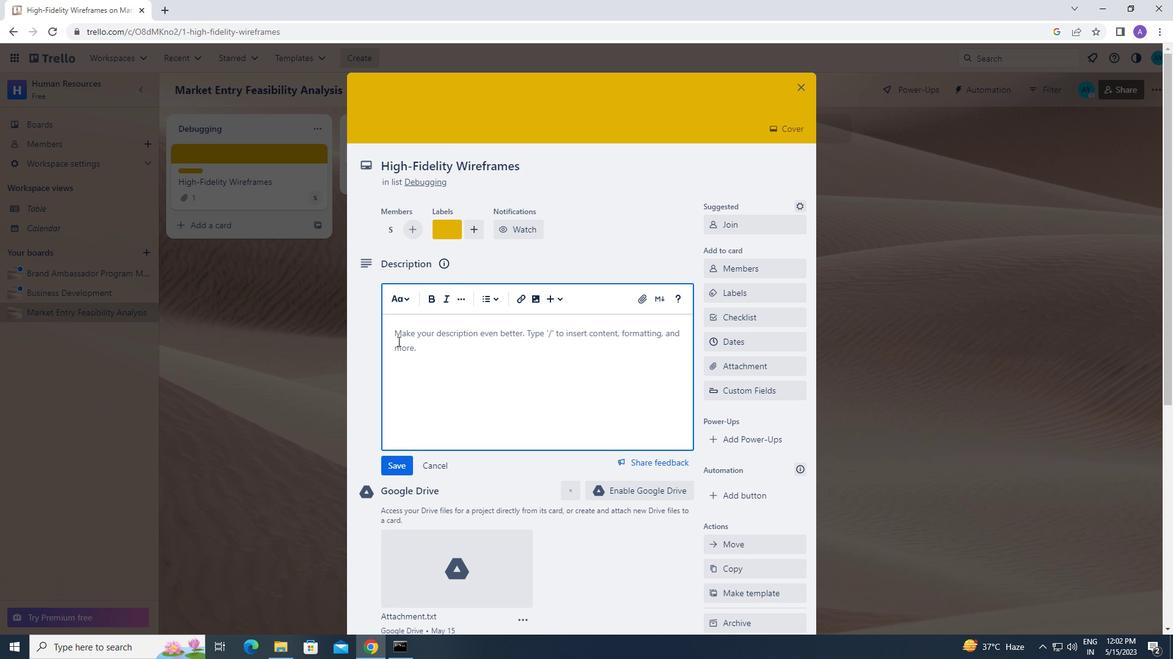 
Action: Mouse pressed left at (403, 333)
Screenshot: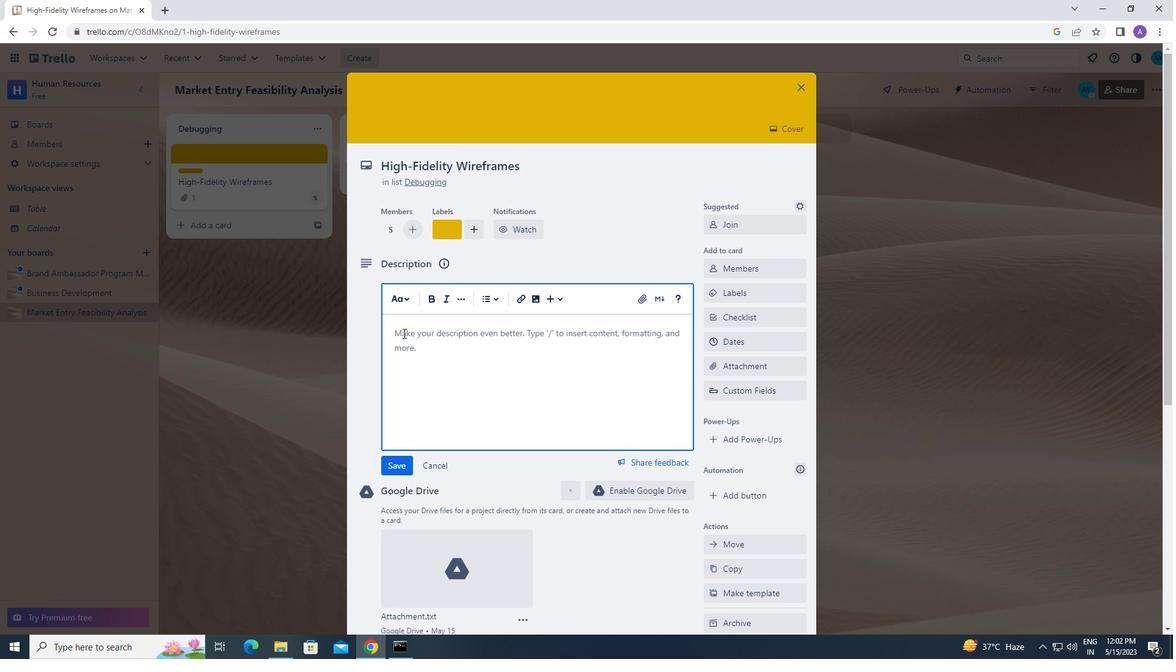 
Action: Key pressed <Key.caps_lock>r<Key.caps_lock>e
Screenshot: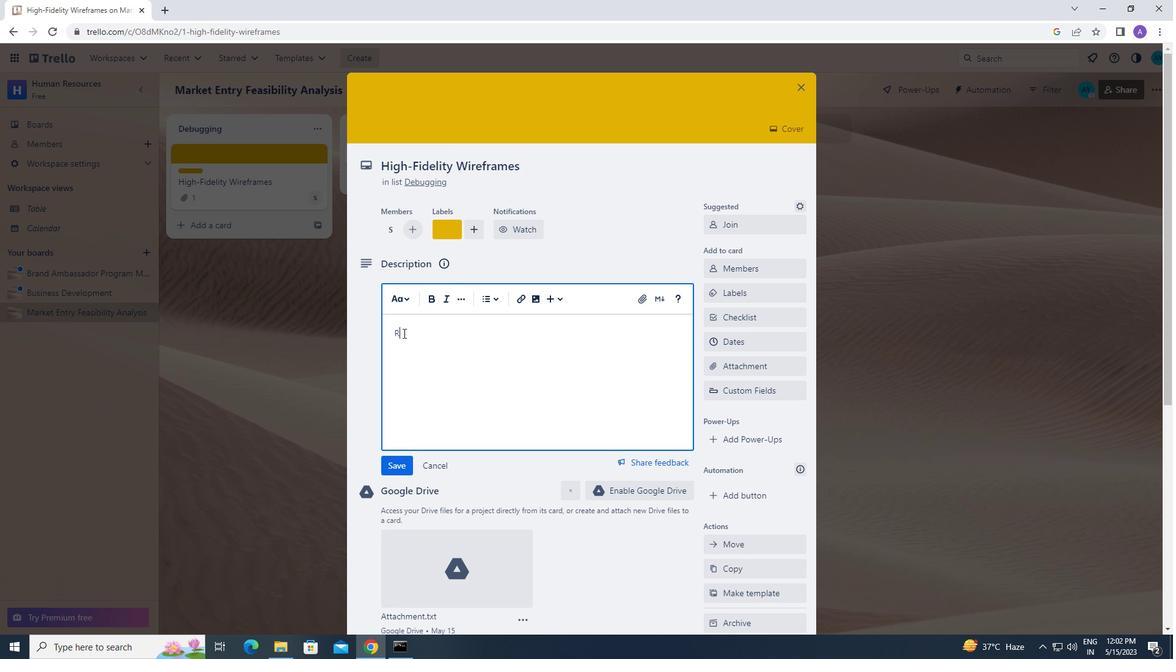 
Action: Mouse moved to (989, 163)
Screenshot: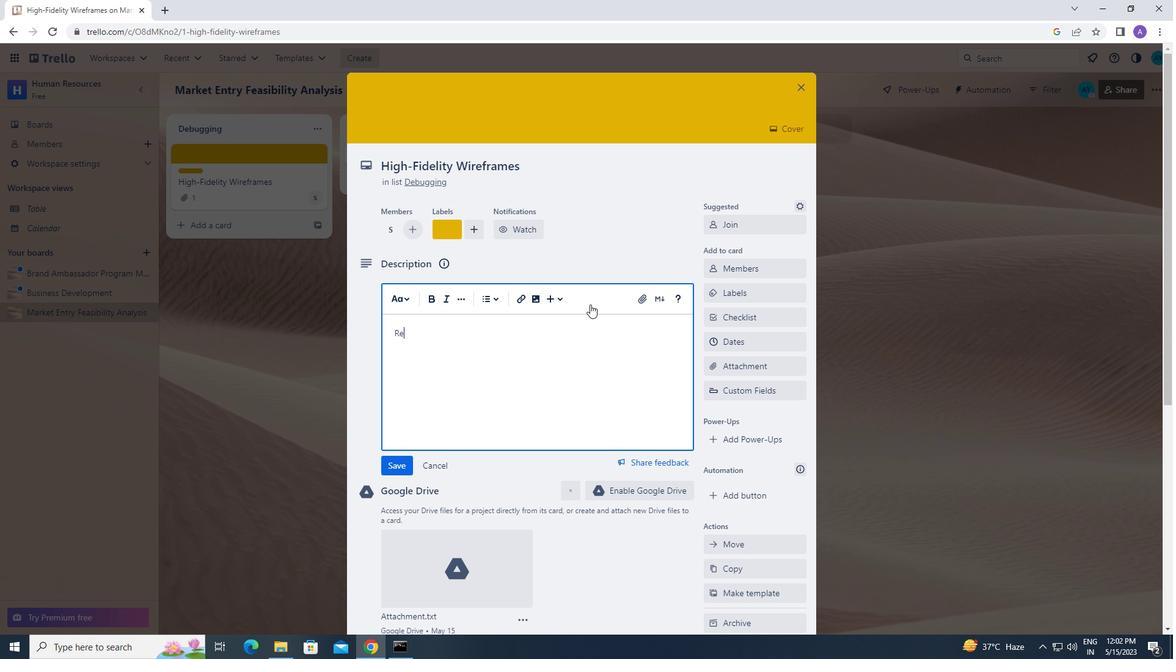 
Action: Key pressed view<Key.space>and<Key.space>approve<Key.space>expense<Key.space>reports
Screenshot: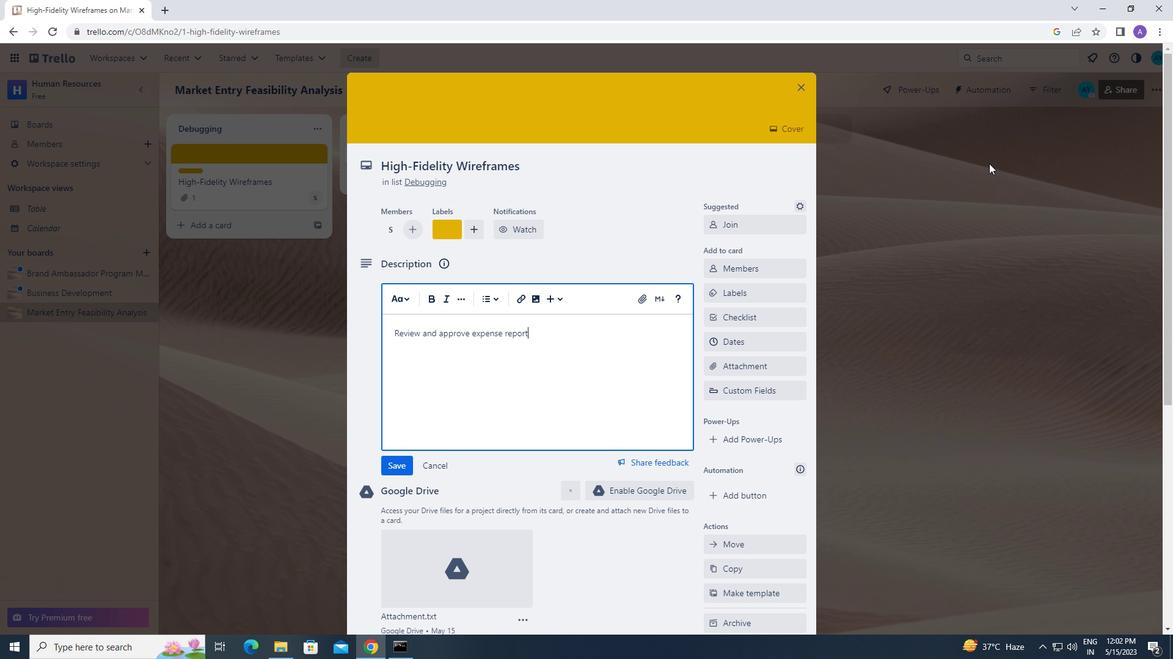 
Action: Mouse moved to (406, 457)
Screenshot: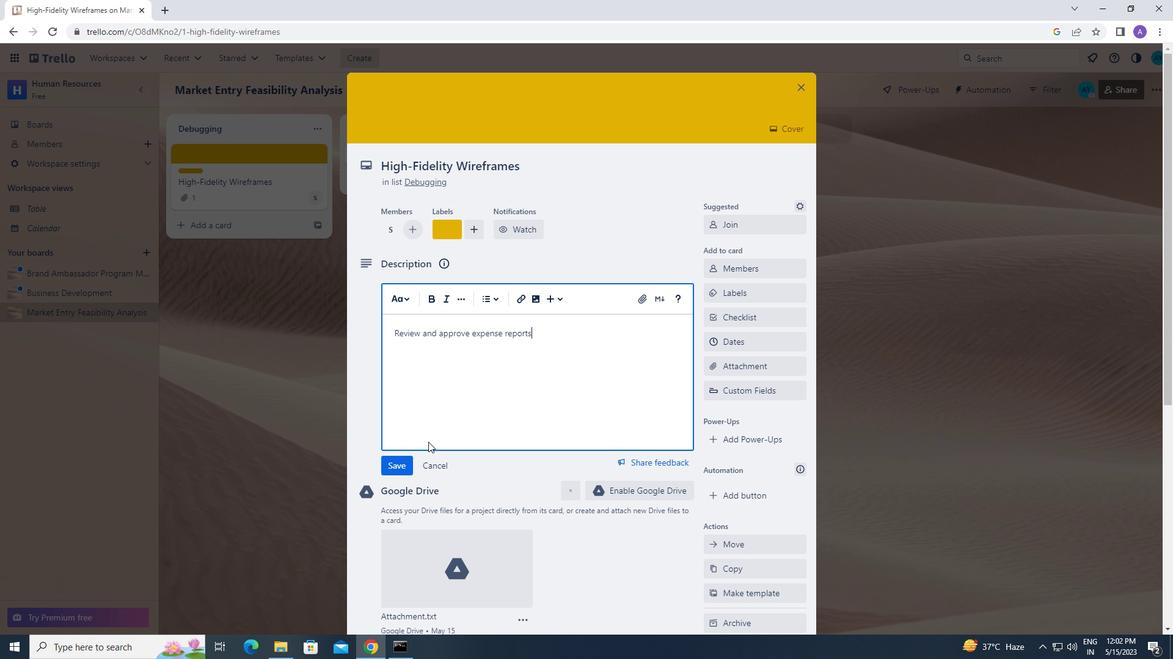 
Action: Mouse pressed left at (406, 457)
Screenshot: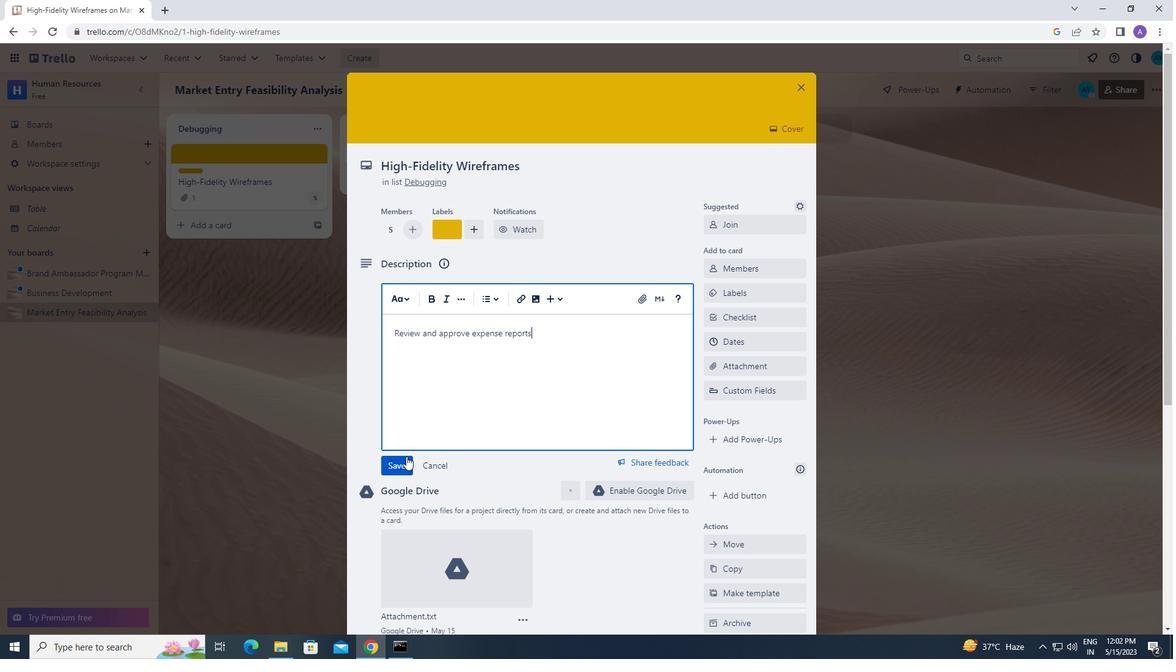
Action: Mouse moved to (421, 453)
Screenshot: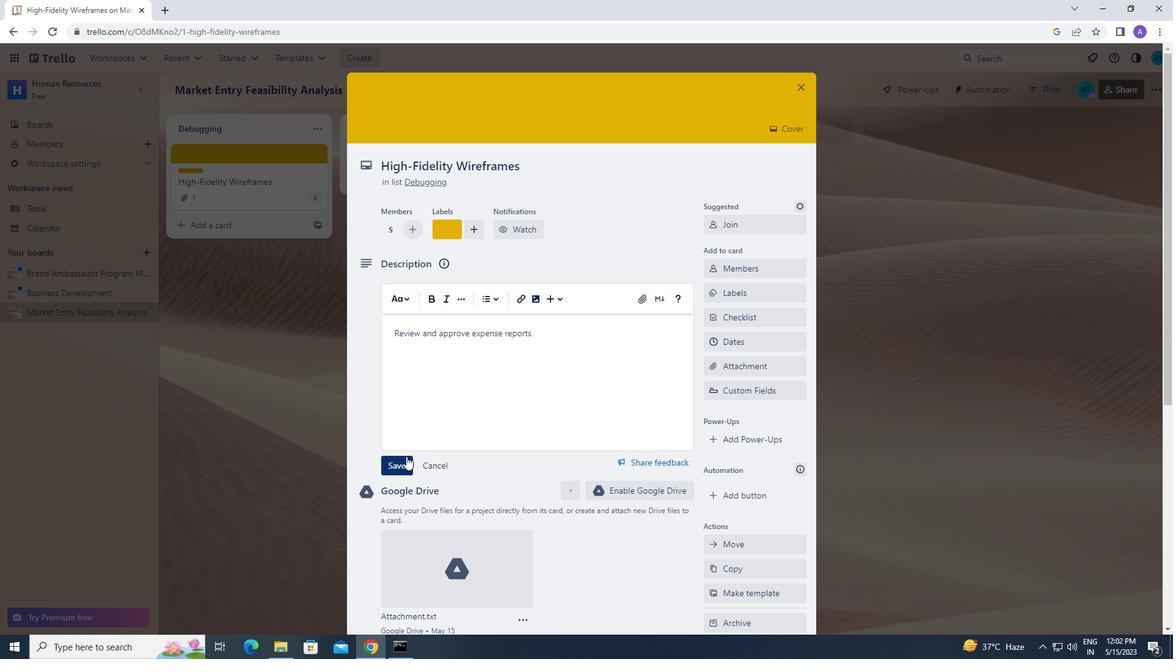 
Action: Mouse scrolled (421, 453) with delta (0, 0)
Screenshot: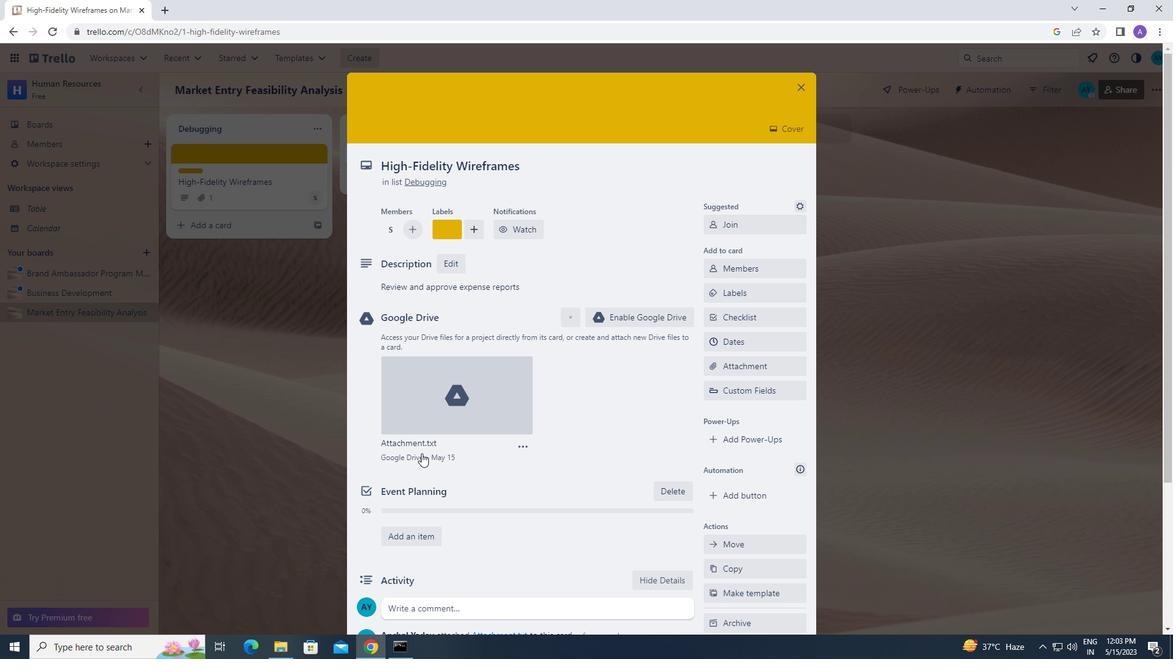 
Action: Mouse scrolled (421, 453) with delta (0, 0)
Screenshot: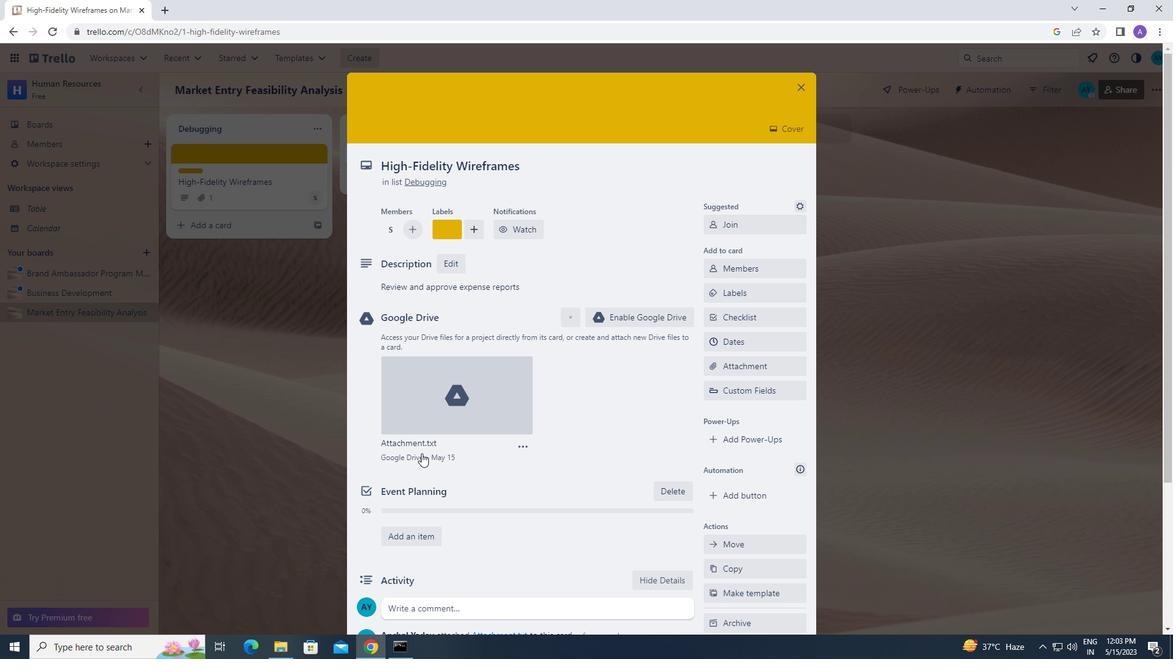 
Action: Mouse scrolled (421, 453) with delta (0, 0)
Screenshot: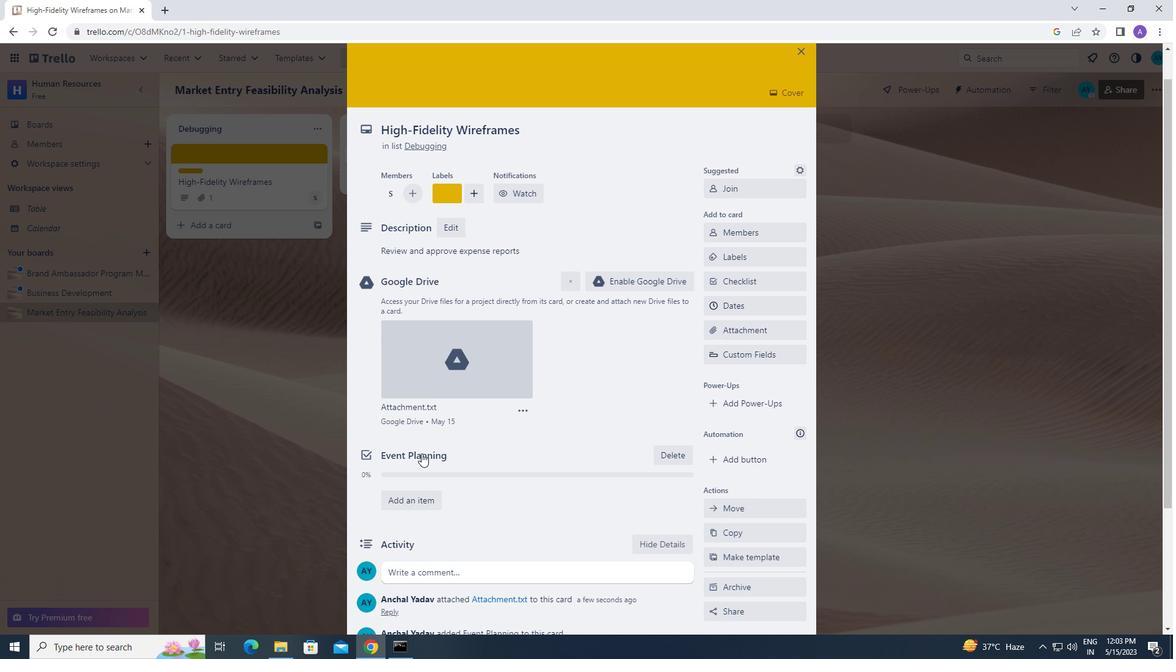 
Action: Mouse scrolled (421, 453) with delta (0, 0)
Screenshot: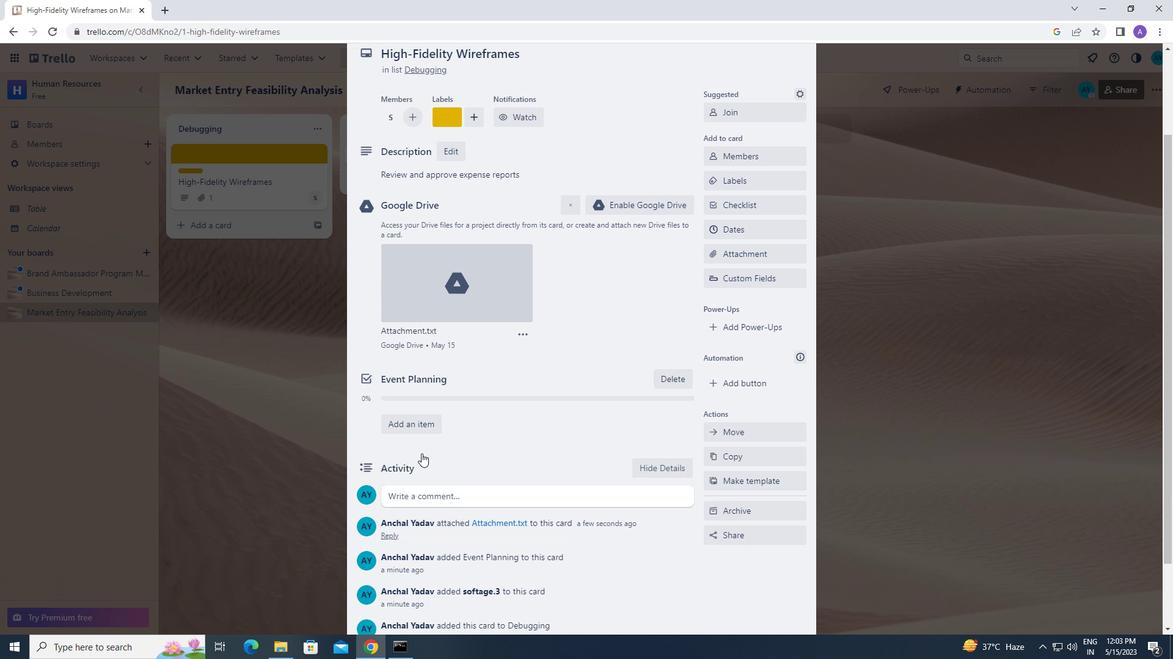 
Action: Mouse moved to (441, 414)
Screenshot: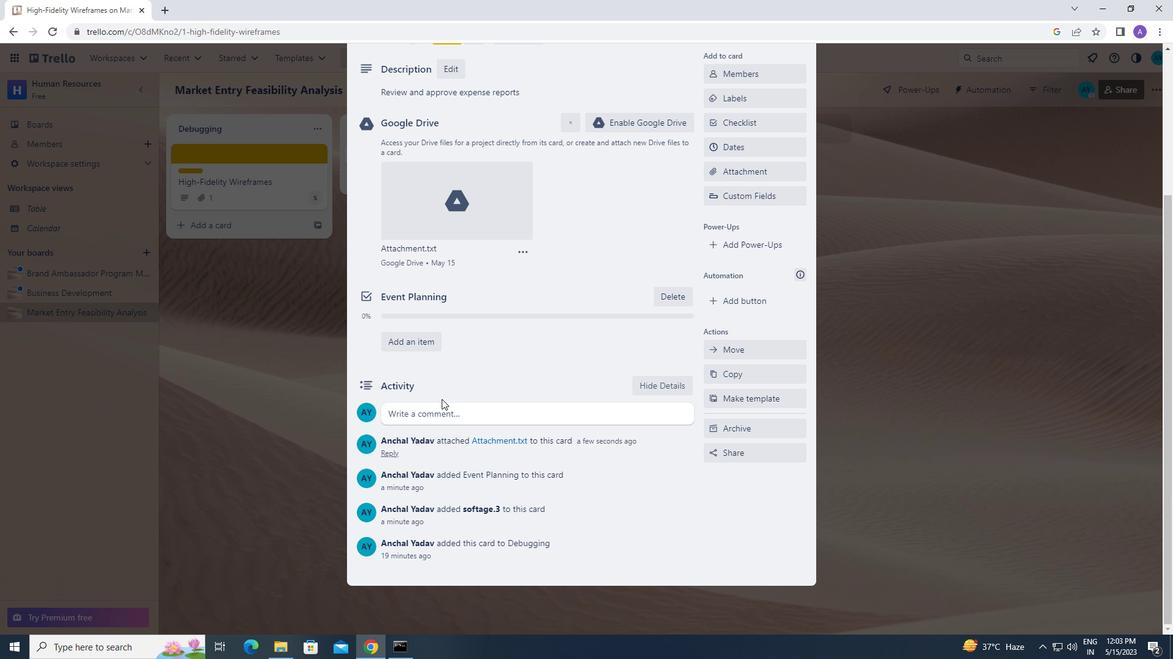 
Action: Mouse pressed left at (441, 414)
Screenshot: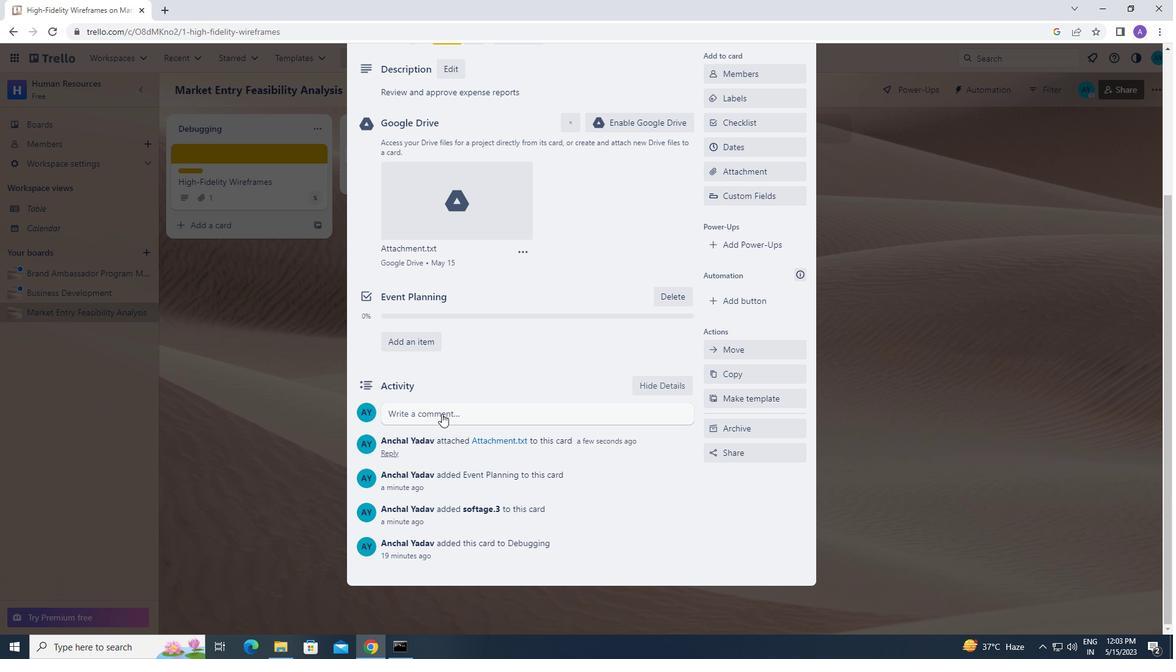 
Action: Mouse moved to (436, 449)
Screenshot: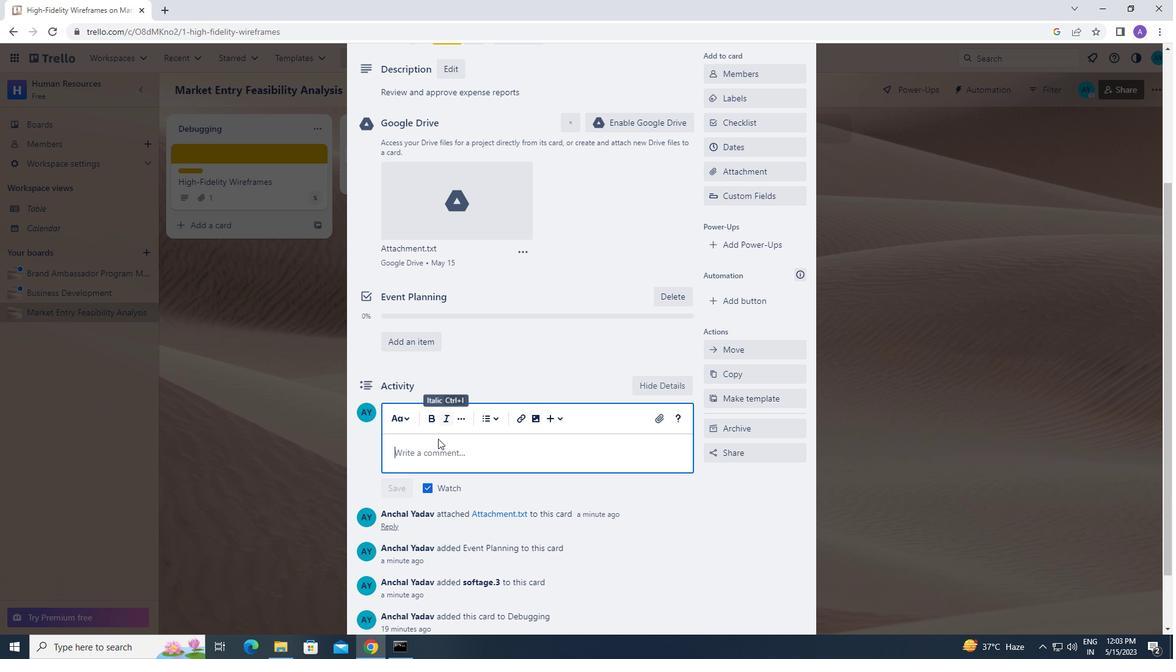 
Action: Mouse pressed left at (436, 449)
Screenshot: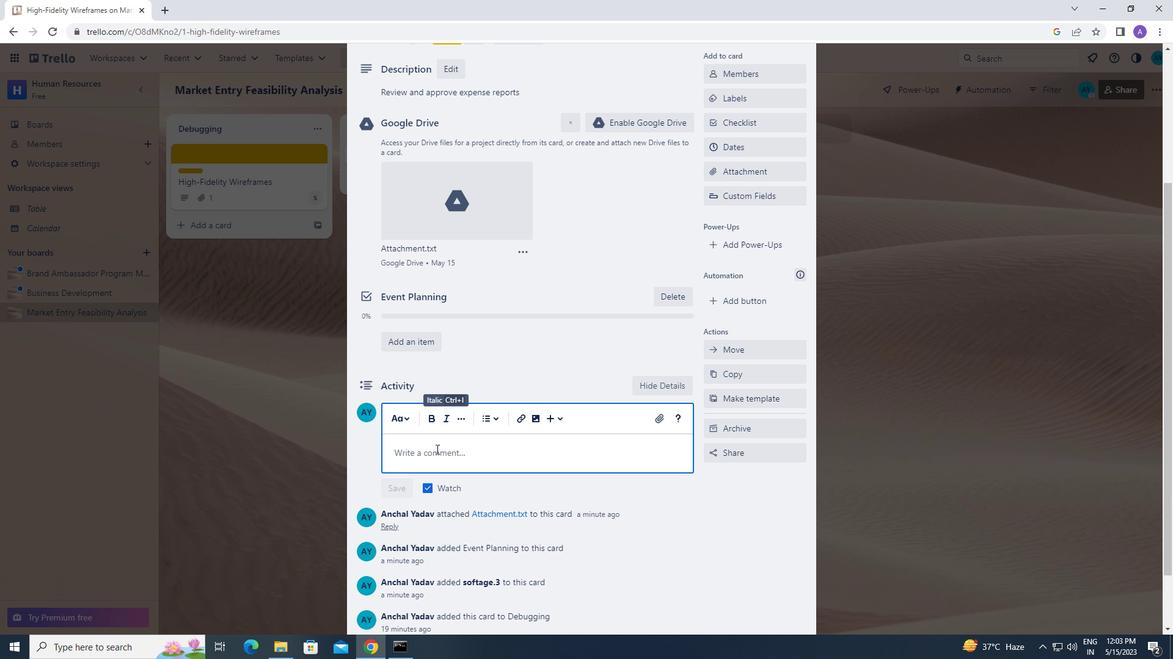 
Action: Key pressed <Key.caps_lock>l<Key.caps_lock>et<Key.space>us<Key.space>approach<Key.space>this<Key.space>task<Key.space>with<Key.space>a<Key.space>sense<Key.space>of<Key.space>curiosity<Key.space>and<Key.space>a<Key.space>willingness<Key.space>to<Key.space>explore<Key.space>nw<Key.backspace>ew<Key.space>ideas<Key.space>and<Key.space>approaches
Screenshot: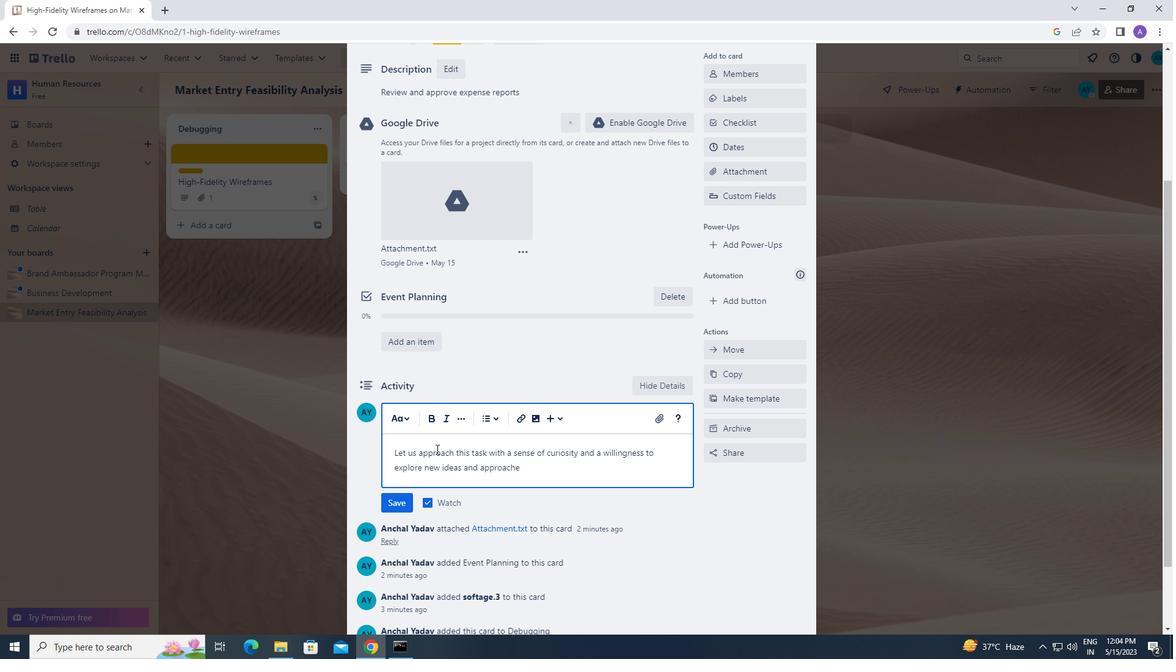 
Action: Mouse moved to (400, 504)
Screenshot: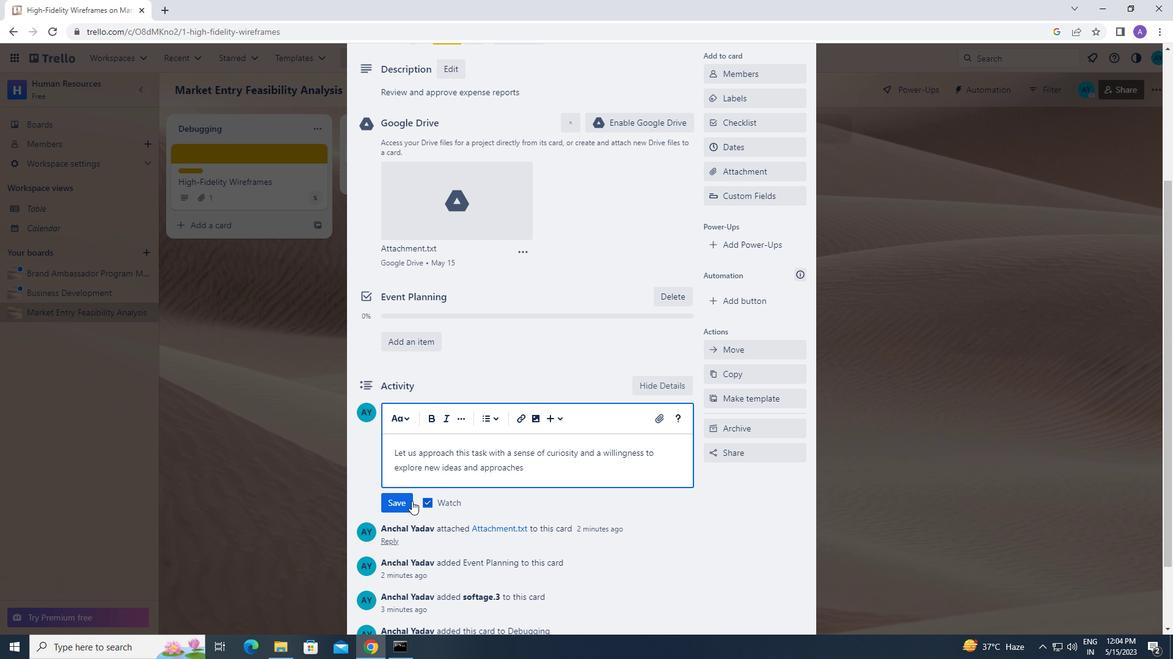 
Action: Mouse pressed left at (400, 504)
Screenshot: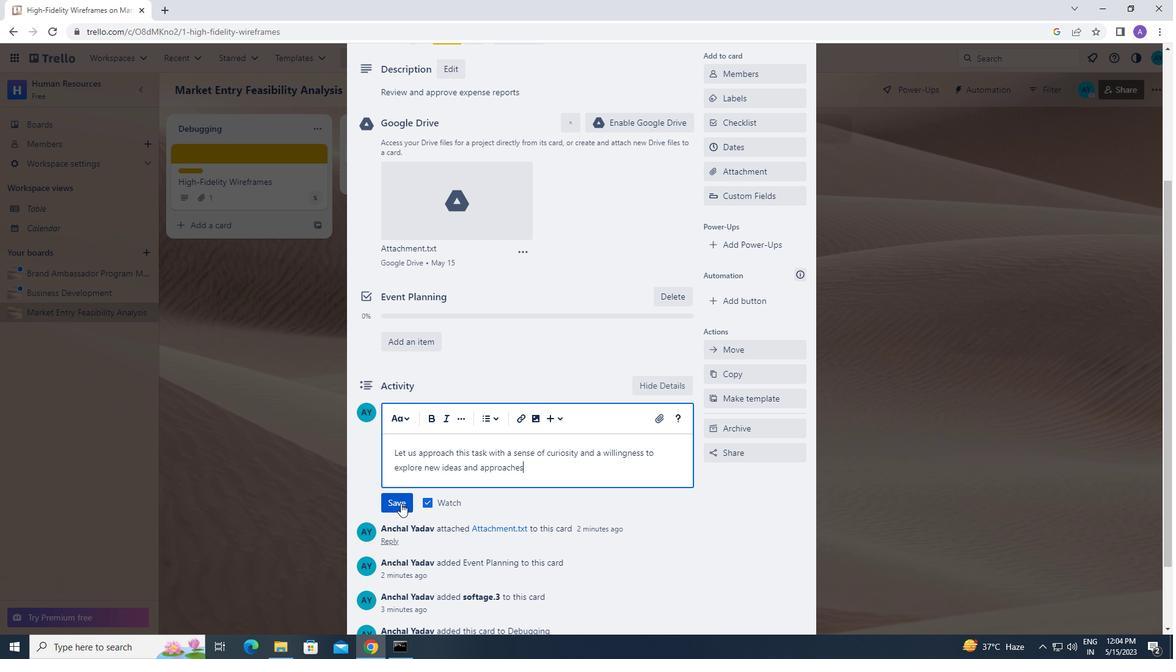
Action: Mouse moved to (609, 449)
Screenshot: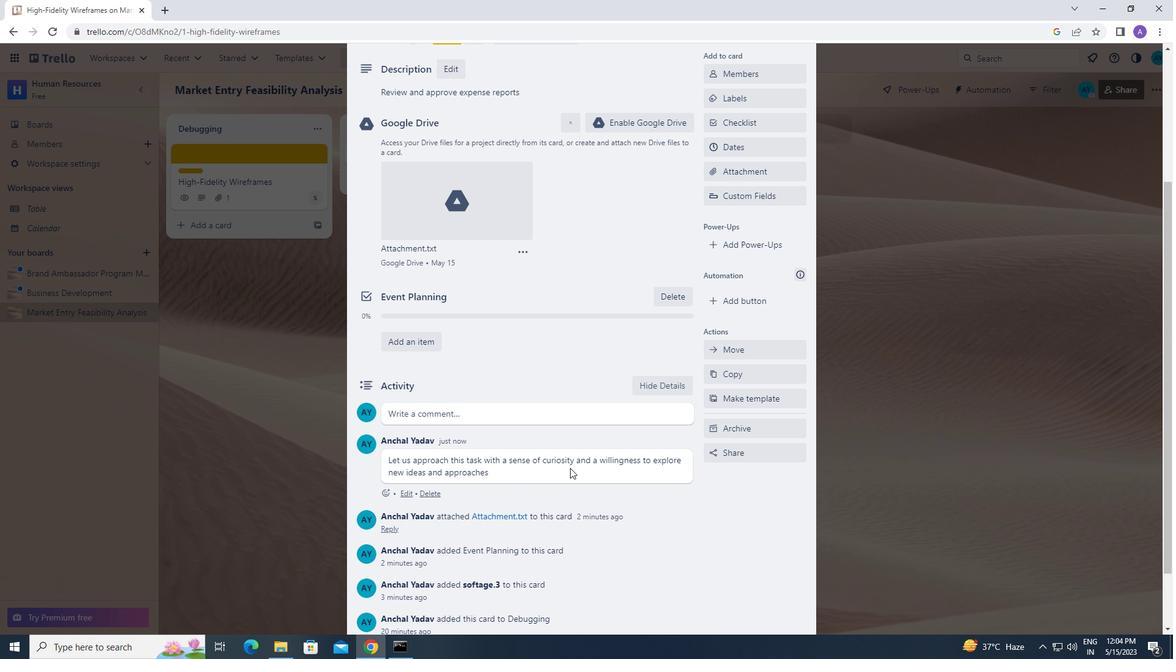 
Action: Mouse scrolled (609, 450) with delta (0, 0)
Screenshot: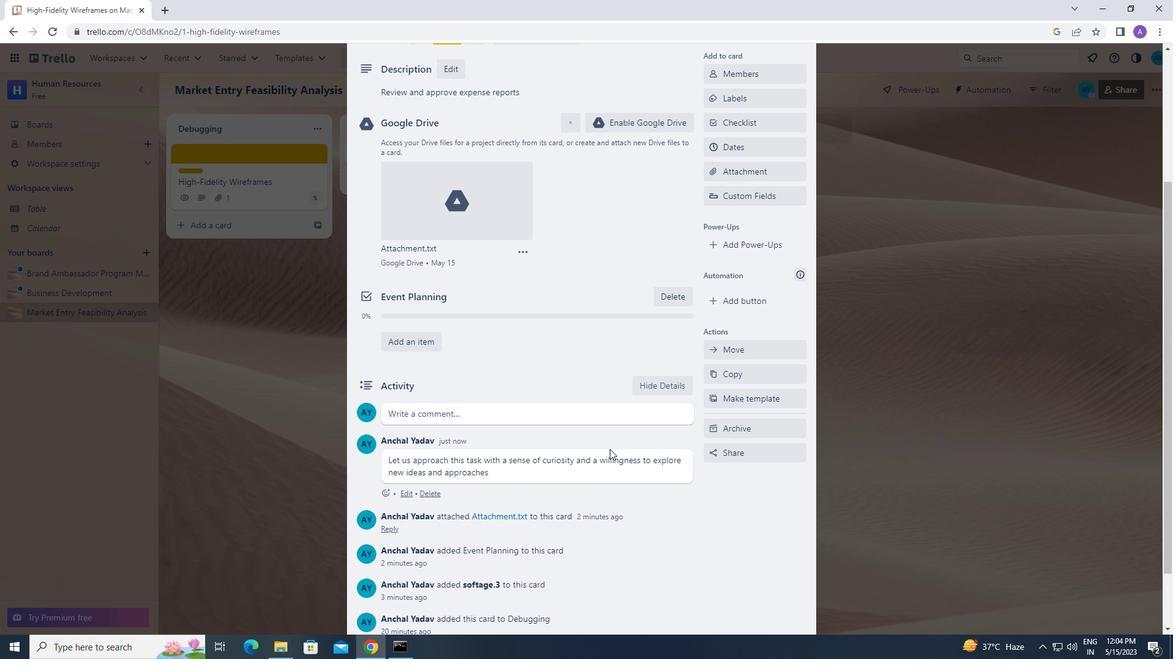 
Action: Mouse scrolled (609, 450) with delta (0, 0)
Screenshot: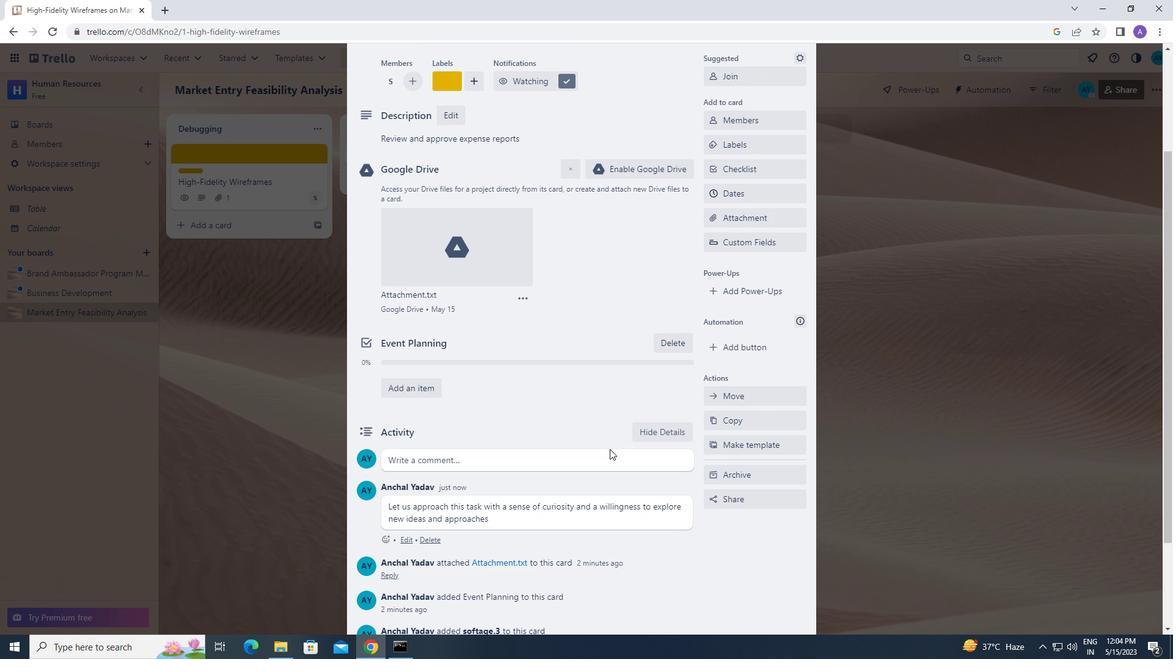 
Action: Mouse scrolled (609, 450) with delta (0, 0)
Screenshot: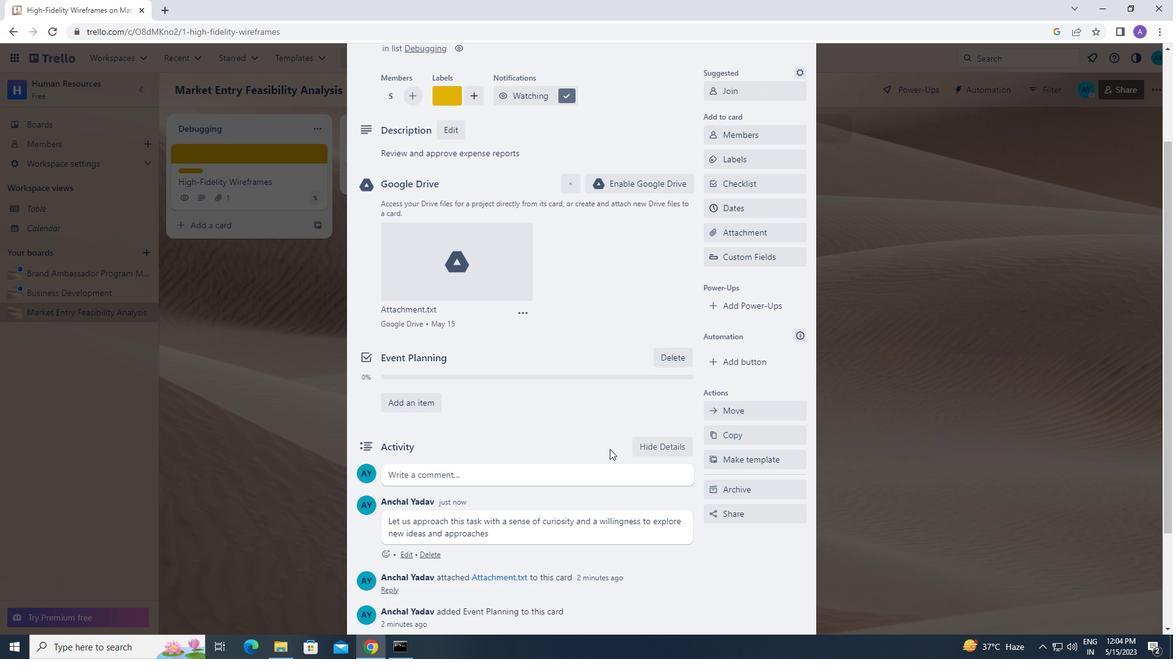 
Action: Mouse moved to (736, 326)
Screenshot: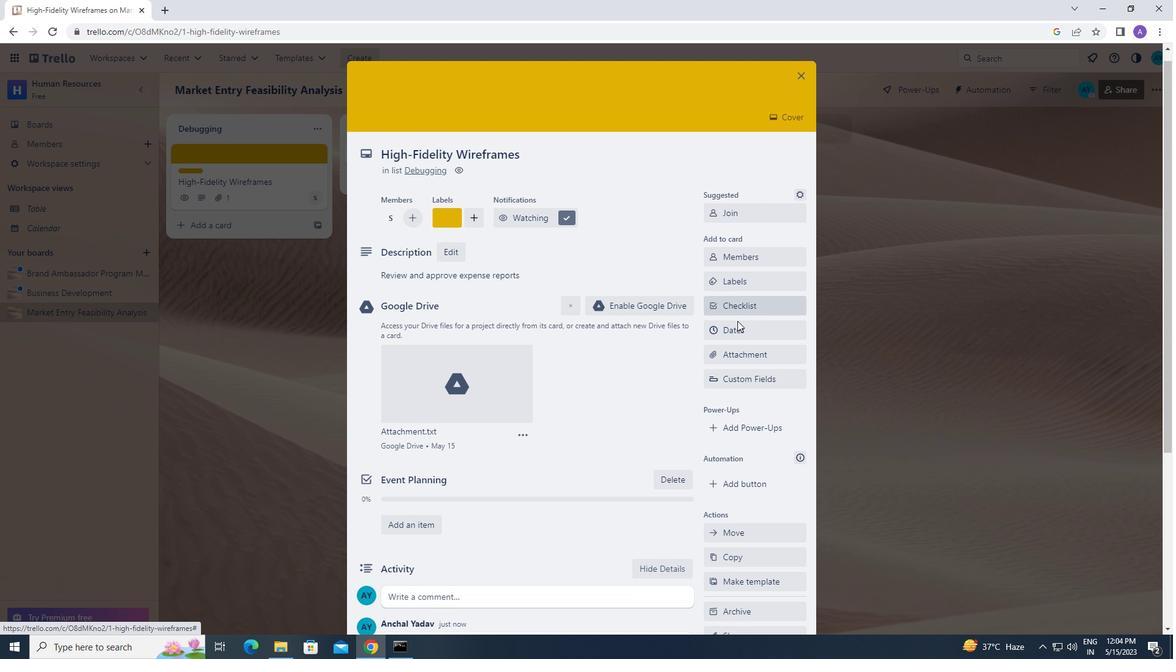 
Action: Mouse pressed left at (736, 326)
Screenshot: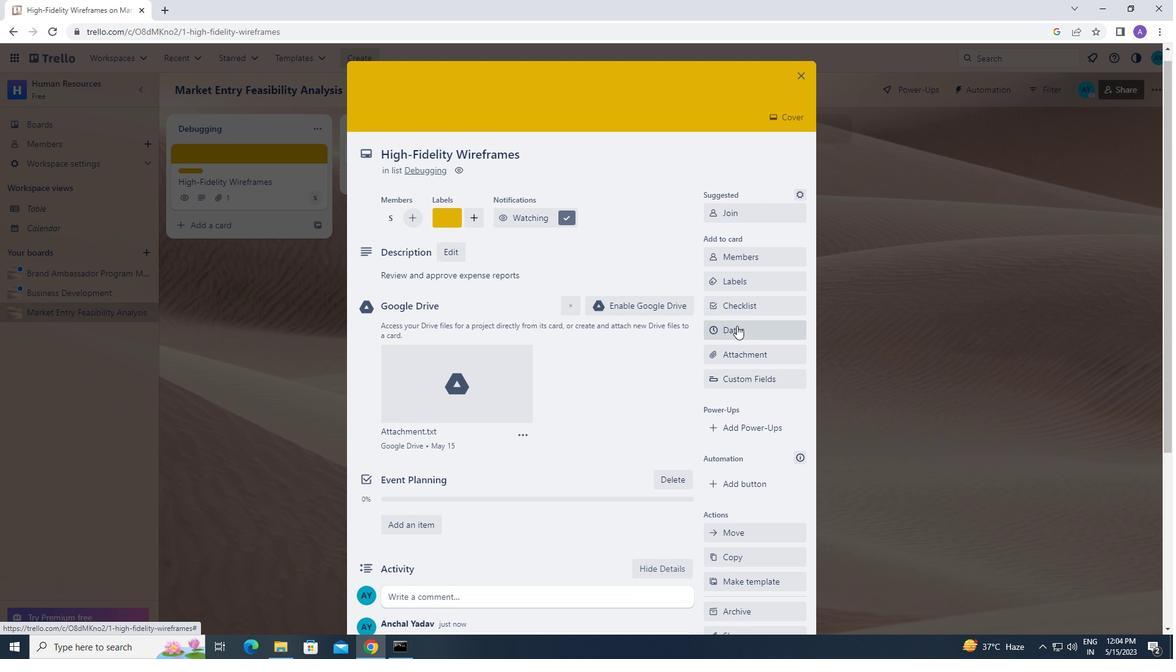 
Action: Mouse moved to (716, 310)
Screenshot: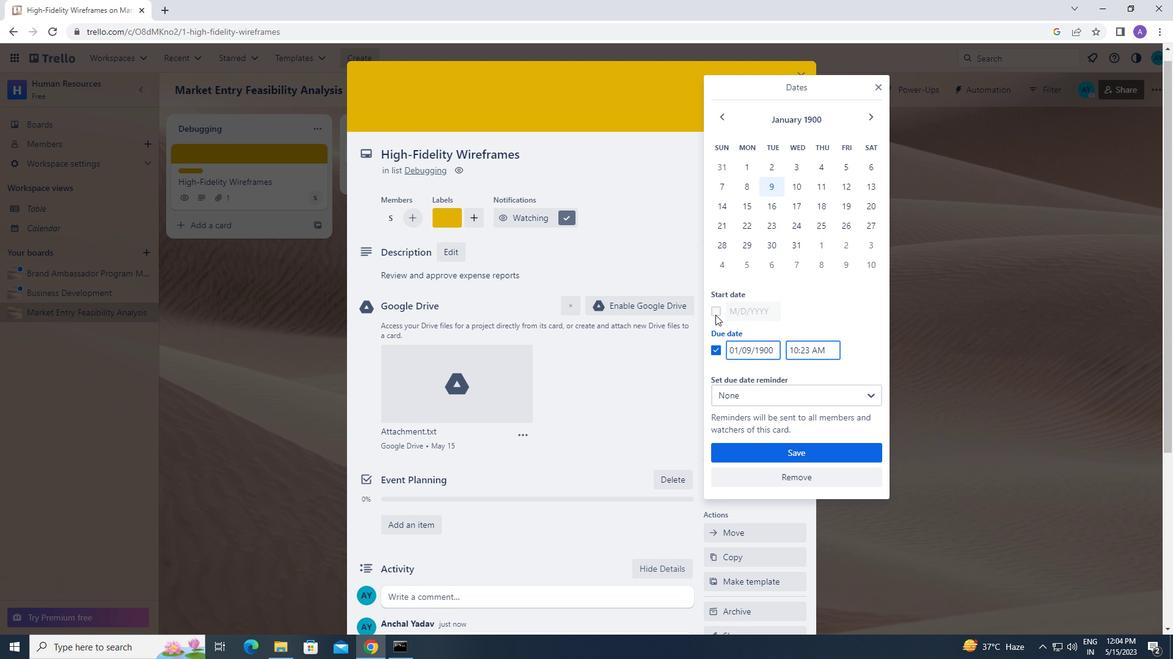 
Action: Mouse pressed left at (716, 310)
Screenshot: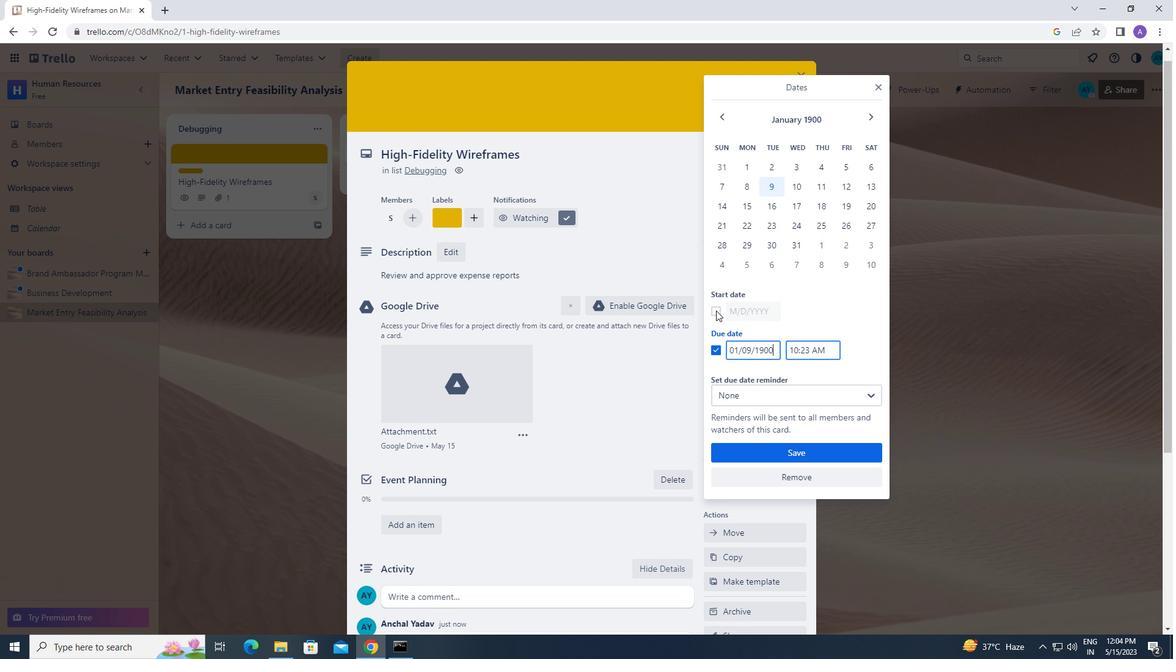 
Action: Mouse moved to (742, 309)
Screenshot: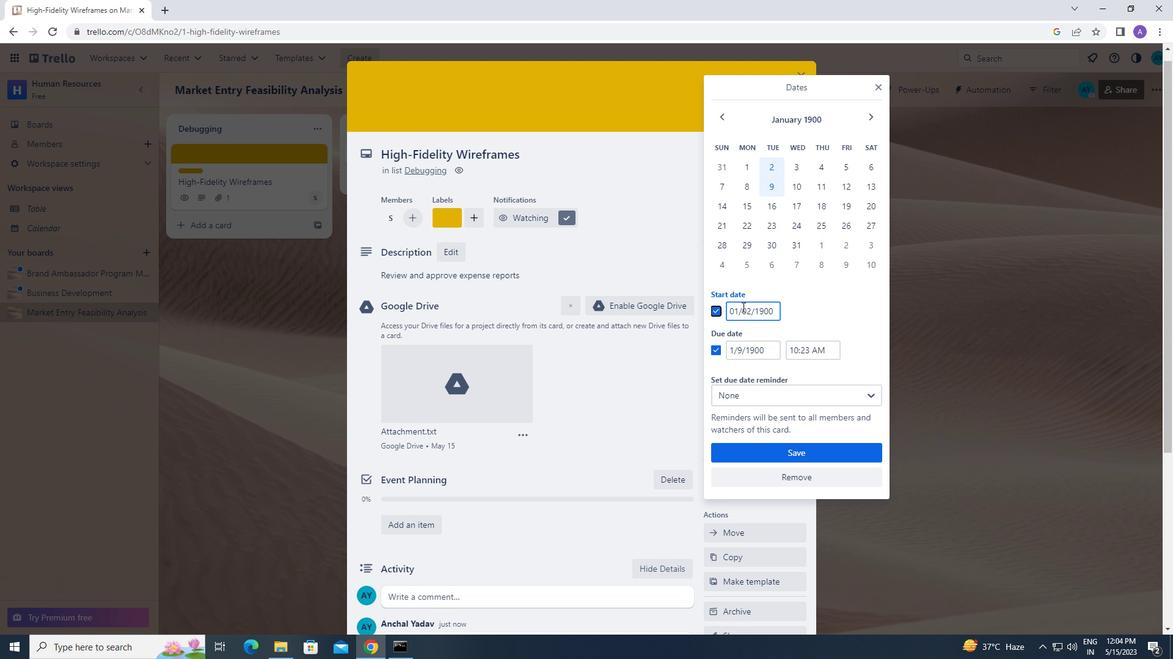 
Action: Mouse pressed left at (742, 309)
Screenshot: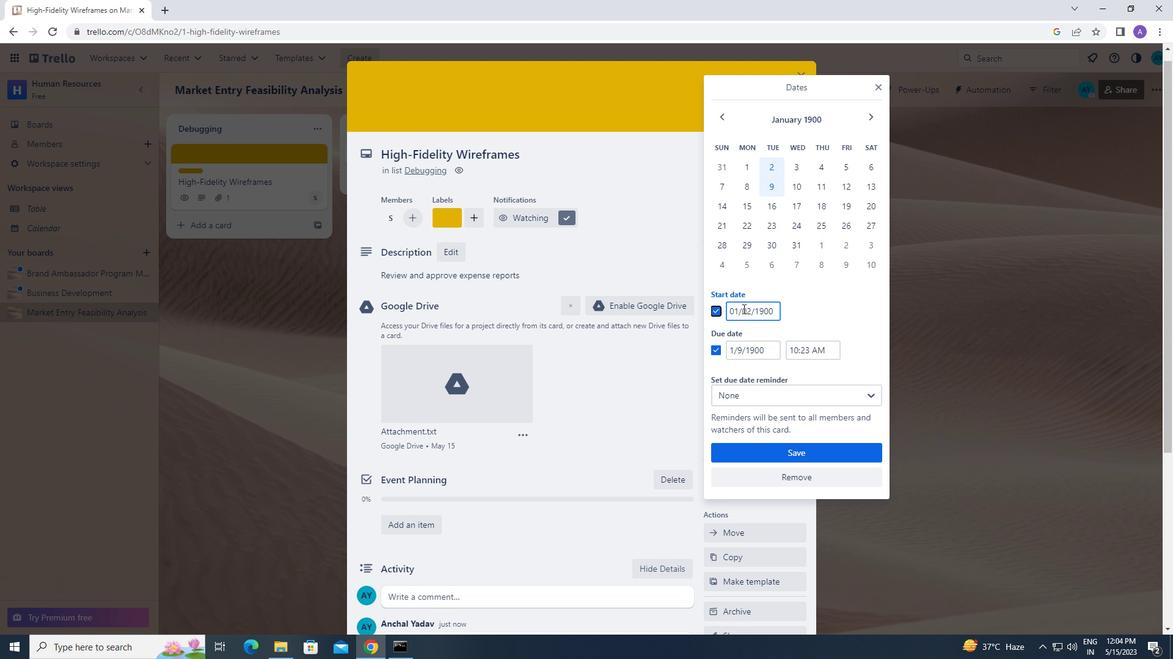 
Action: Mouse moved to (742, 310)
Screenshot: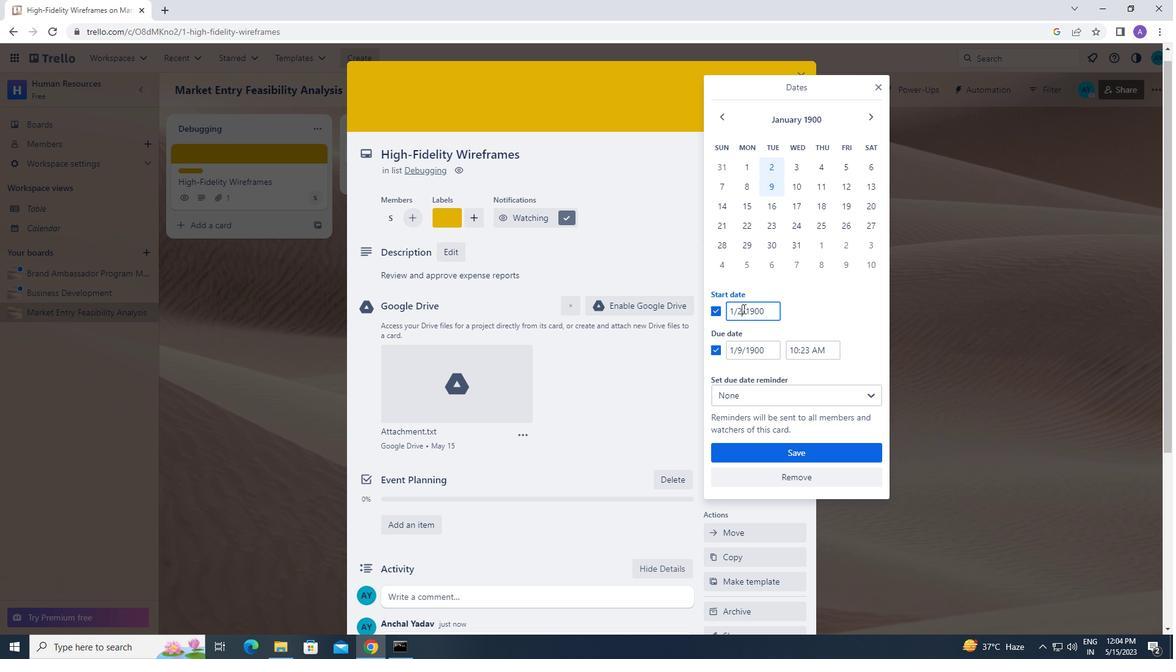 
Action: Mouse pressed left at (742, 310)
Screenshot: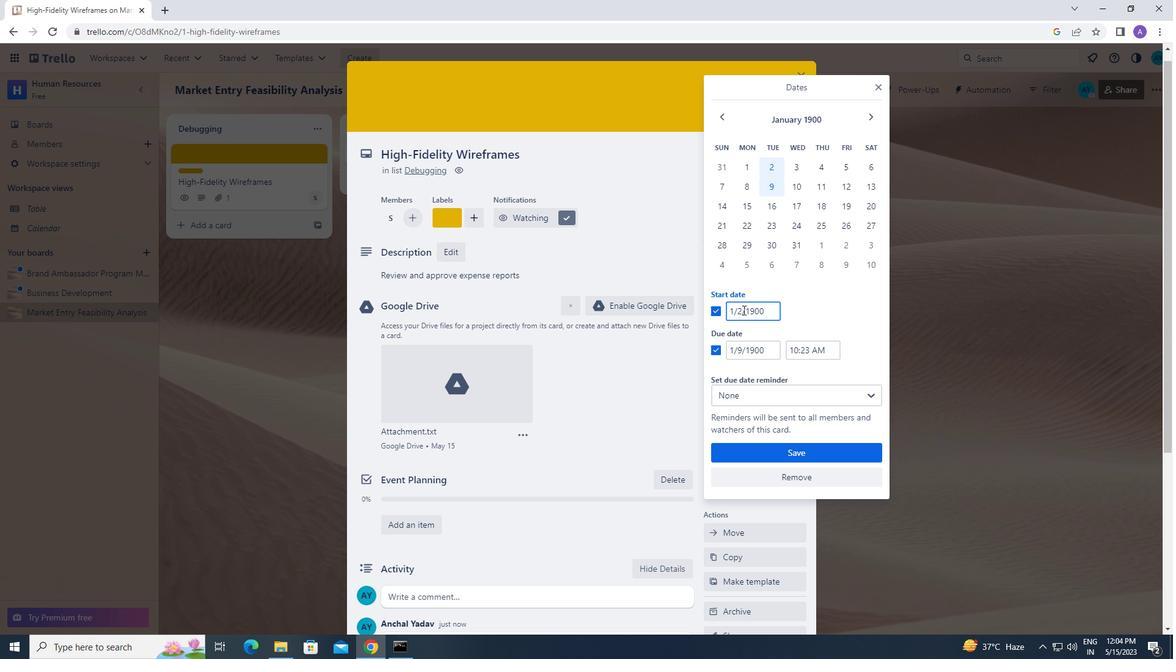 
Action: Mouse moved to (742, 310)
Screenshot: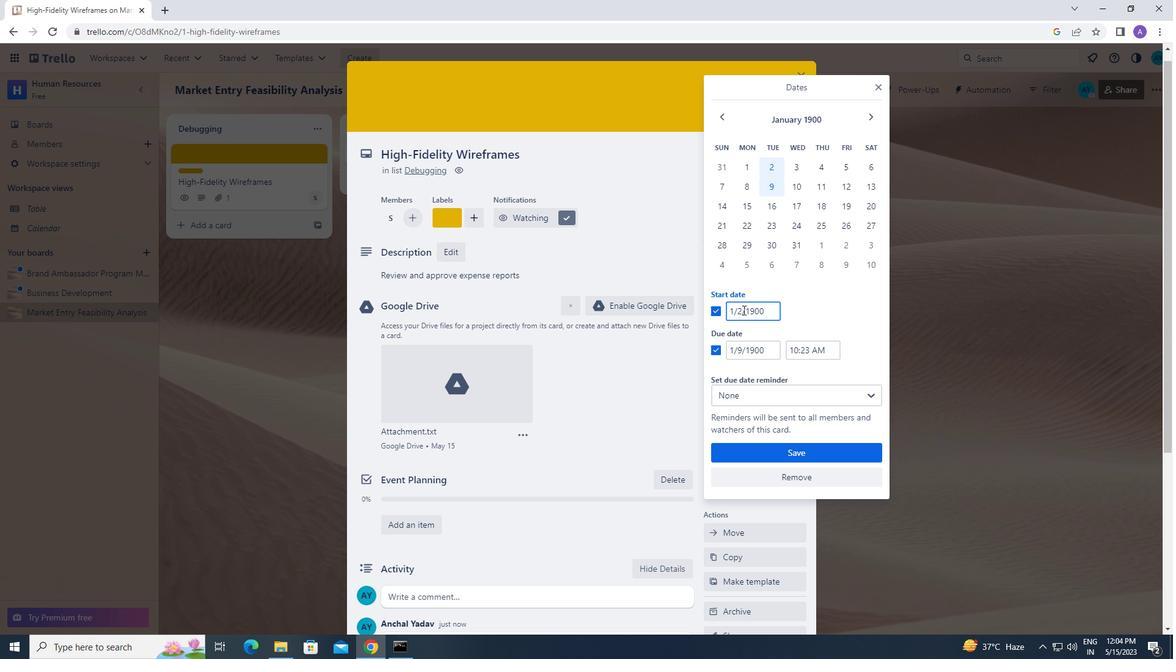 
Action: Key pressed <Key.backspace>0
Screenshot: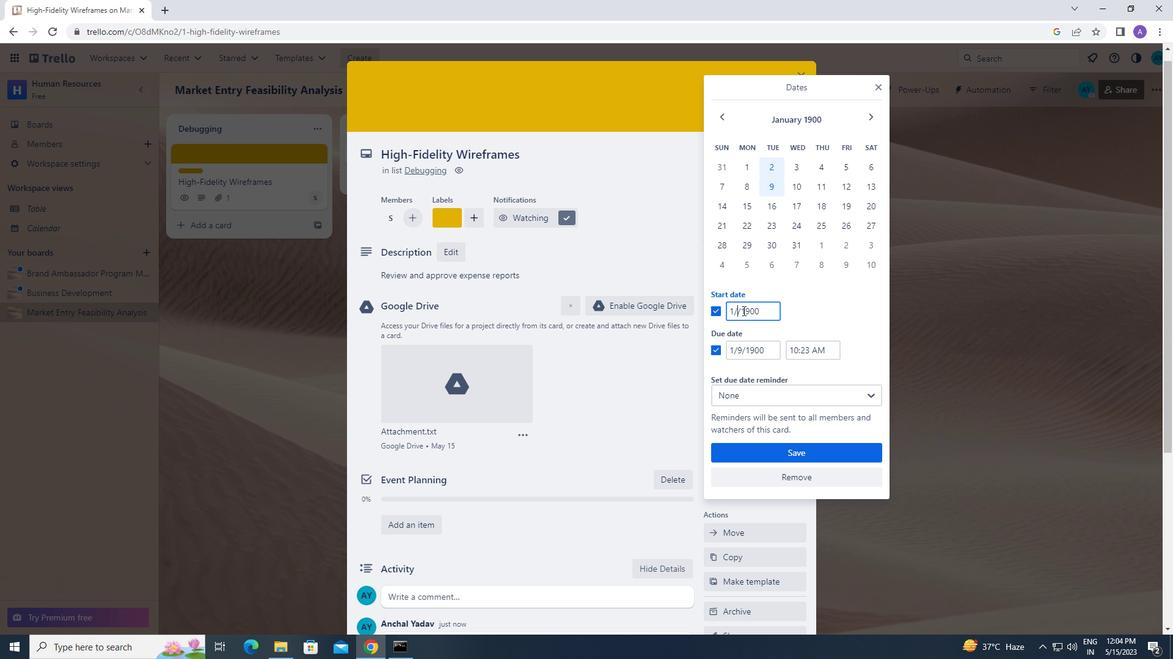 
Action: Mouse moved to (886, 306)
Screenshot: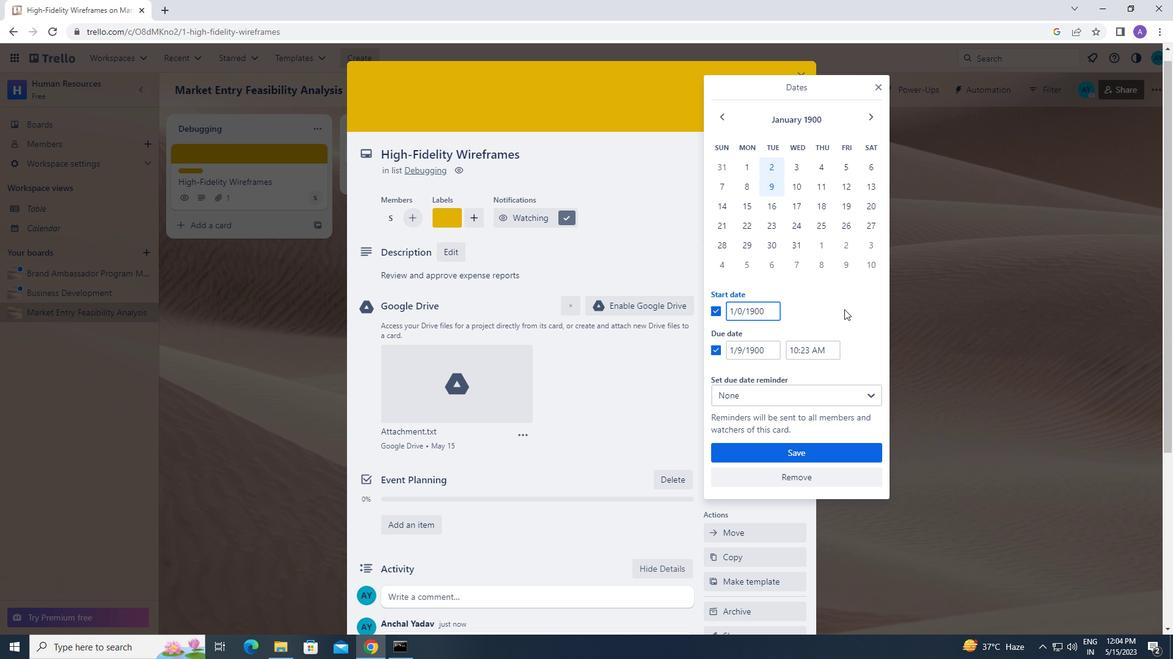 
Action: Key pressed 3
Screenshot: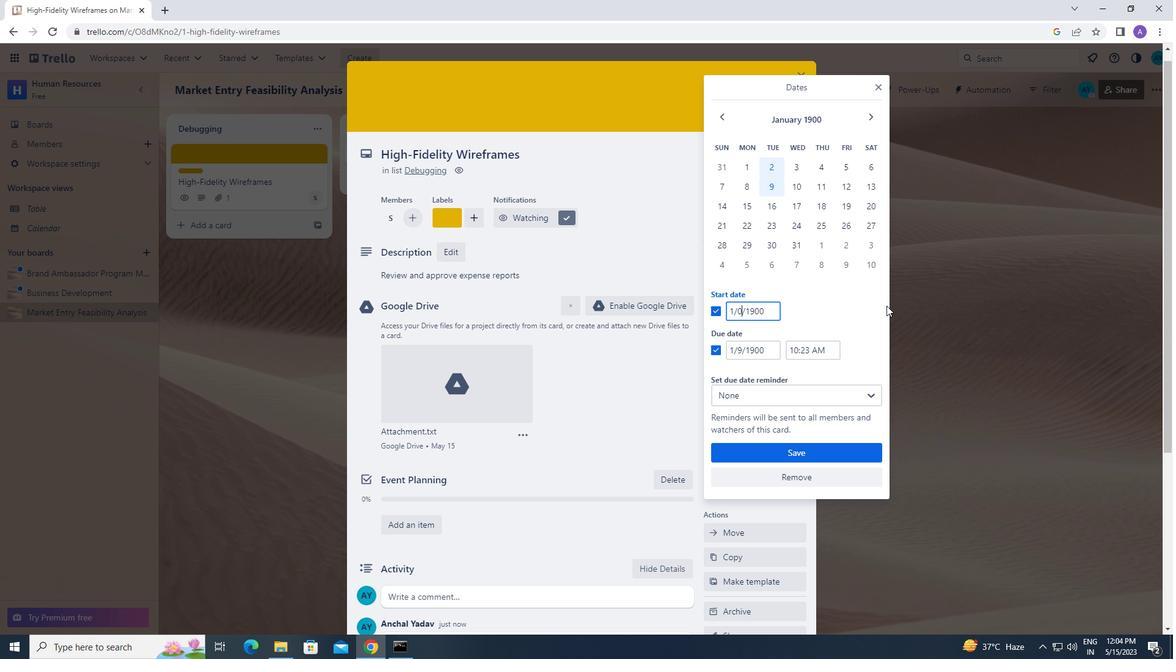 
Action: Mouse moved to (739, 347)
Screenshot: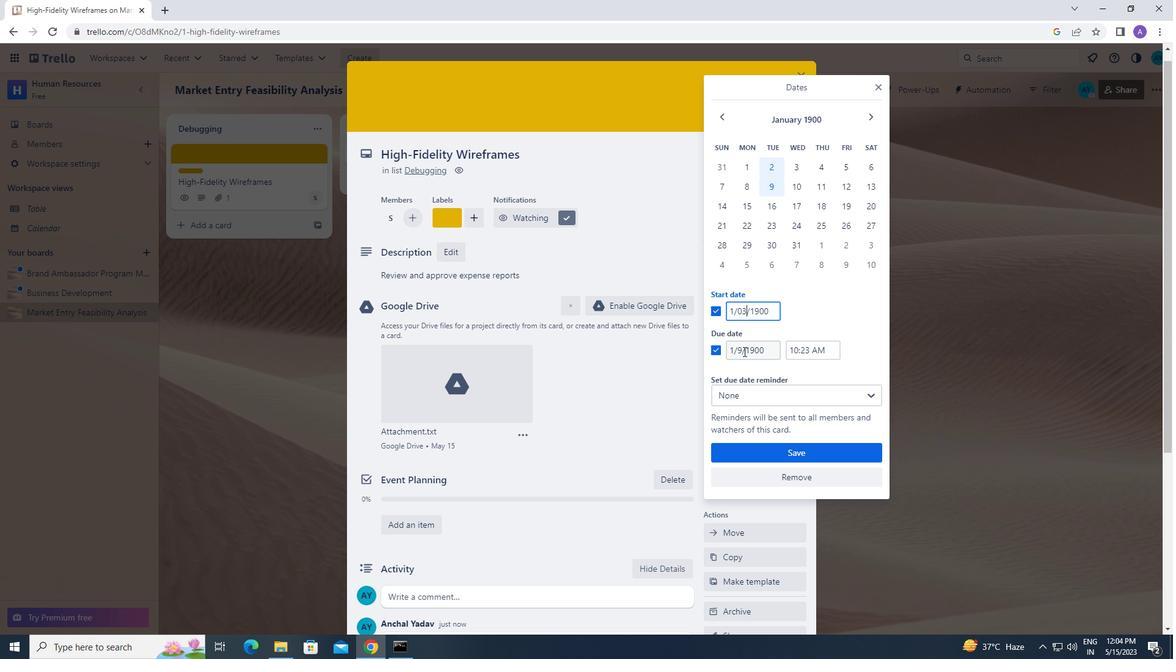 
Action: Mouse pressed left at (739, 347)
Screenshot: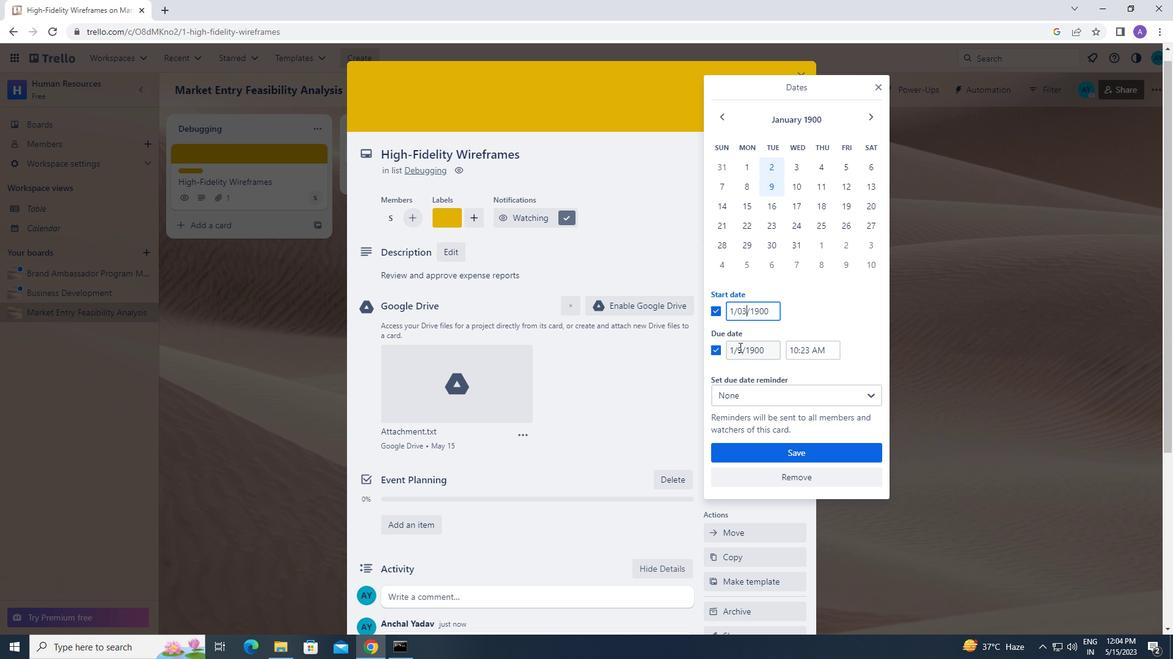 
Action: Mouse moved to (739, 348)
Screenshot: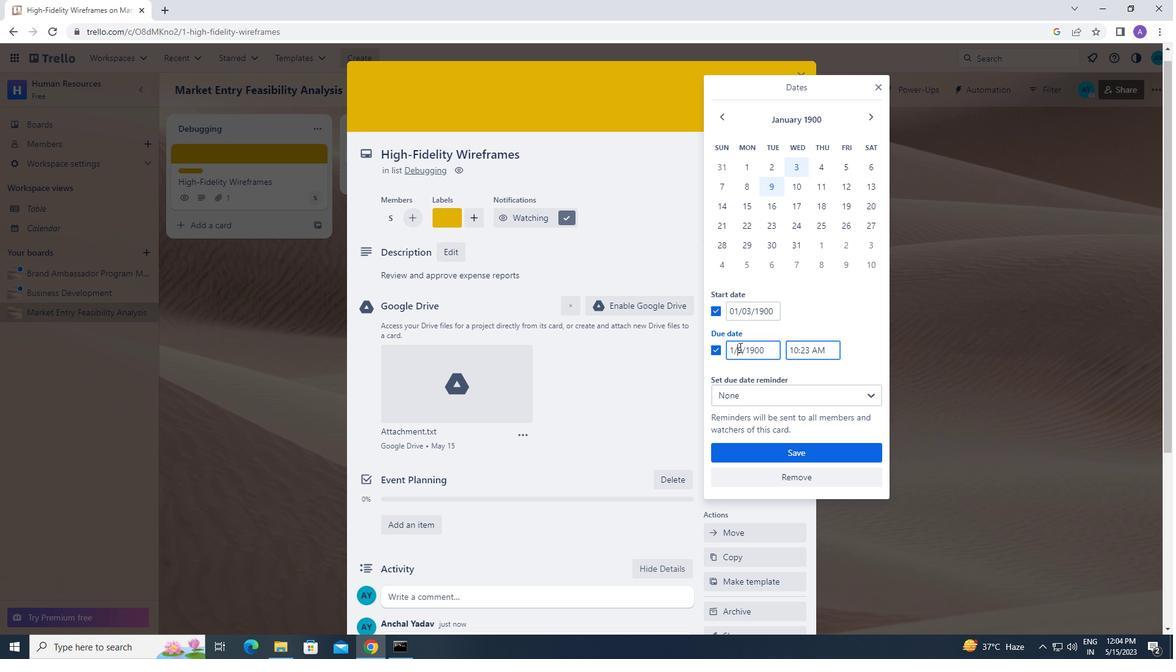 
Action: Mouse pressed left at (739, 348)
Screenshot: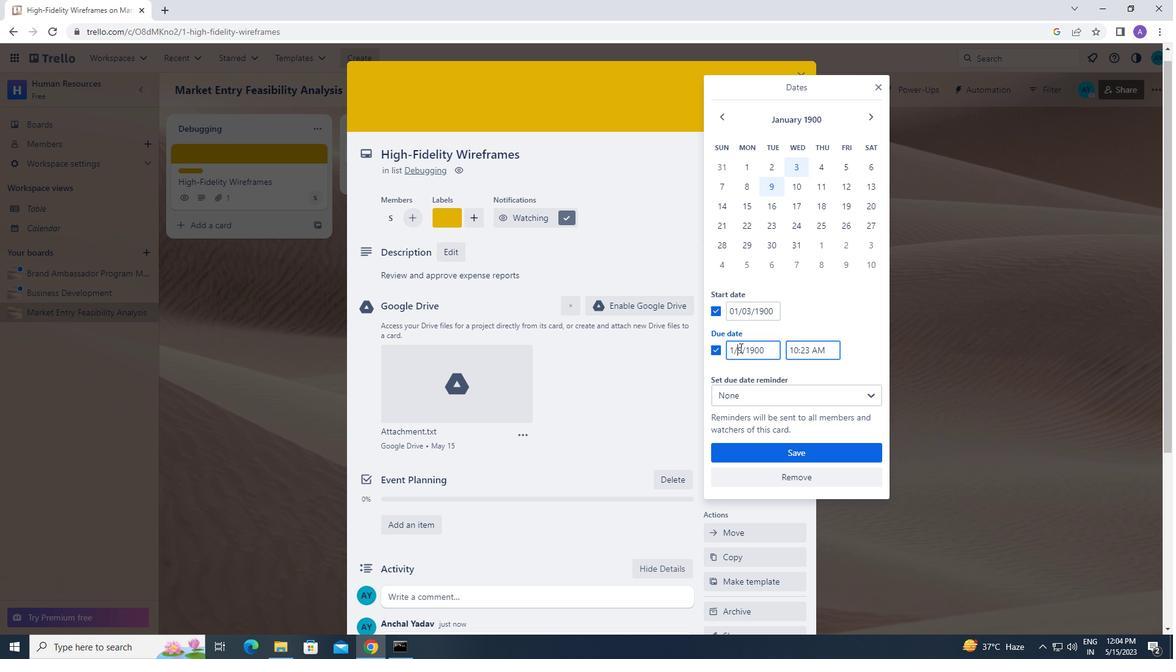 
Action: Mouse moved to (750, 342)
Screenshot: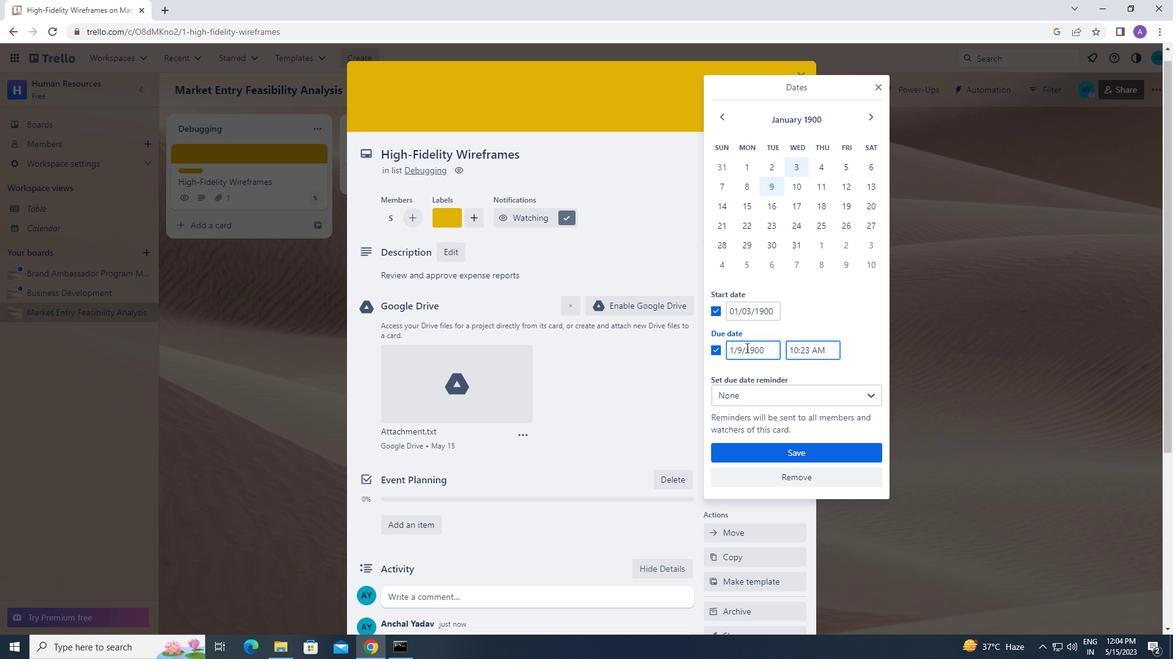 
Action: Key pressed <Key.backspace>10
Screenshot: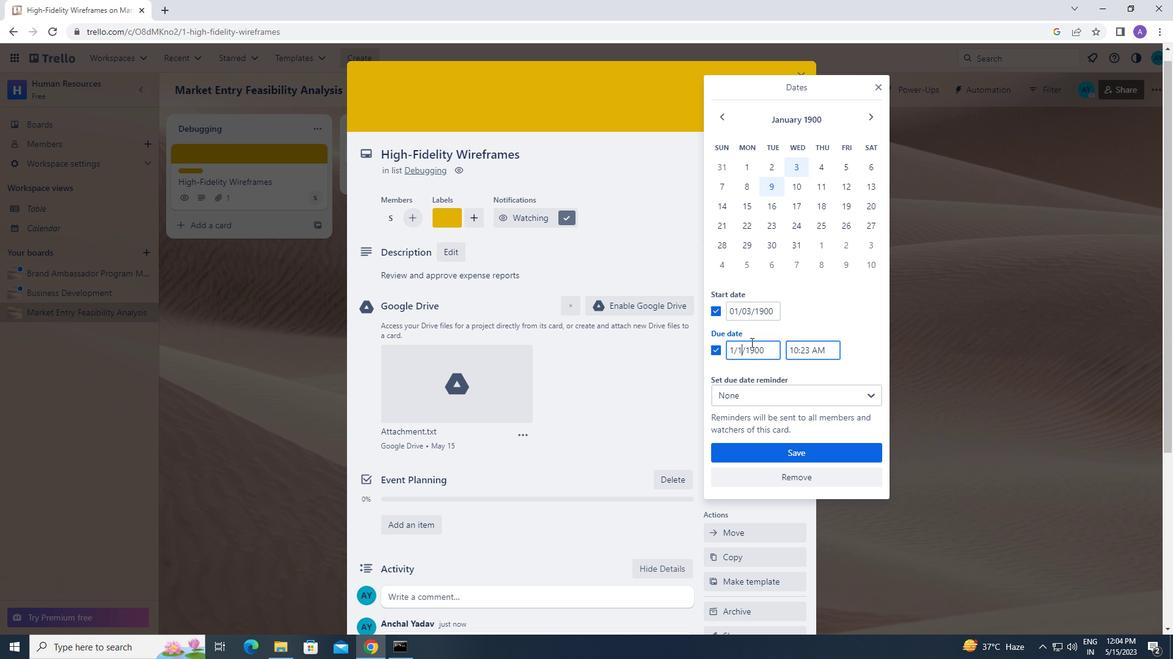 
Action: Mouse moved to (741, 449)
Screenshot: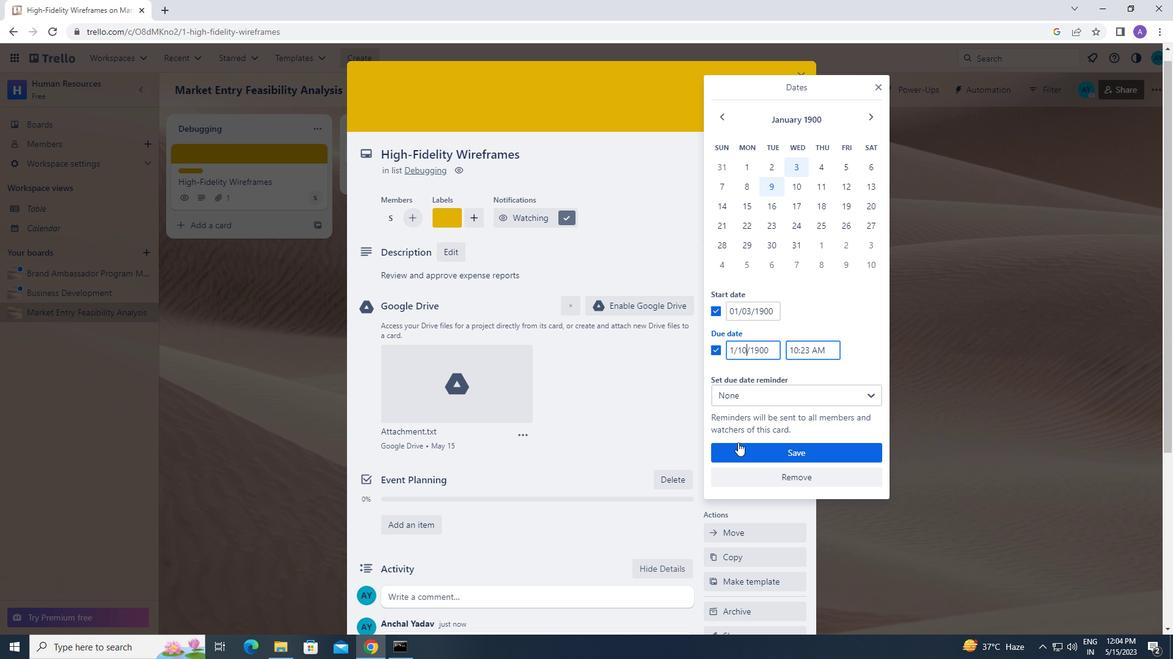 
Action: Mouse pressed left at (741, 449)
Screenshot: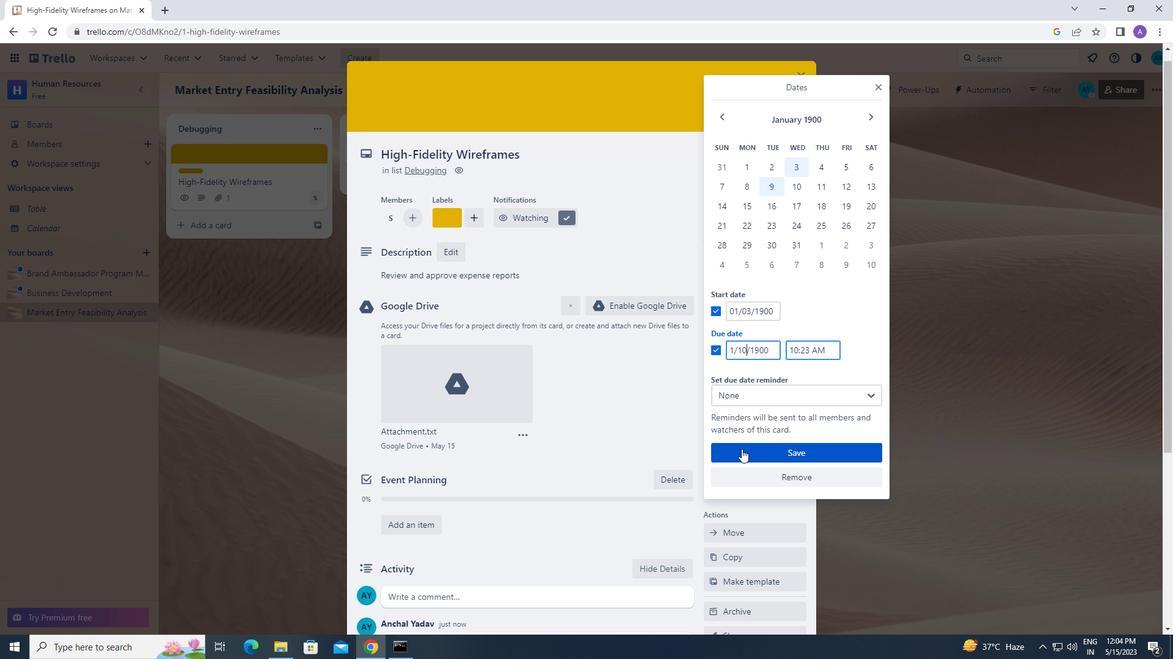 
Action: Mouse moved to (581, 433)
Screenshot: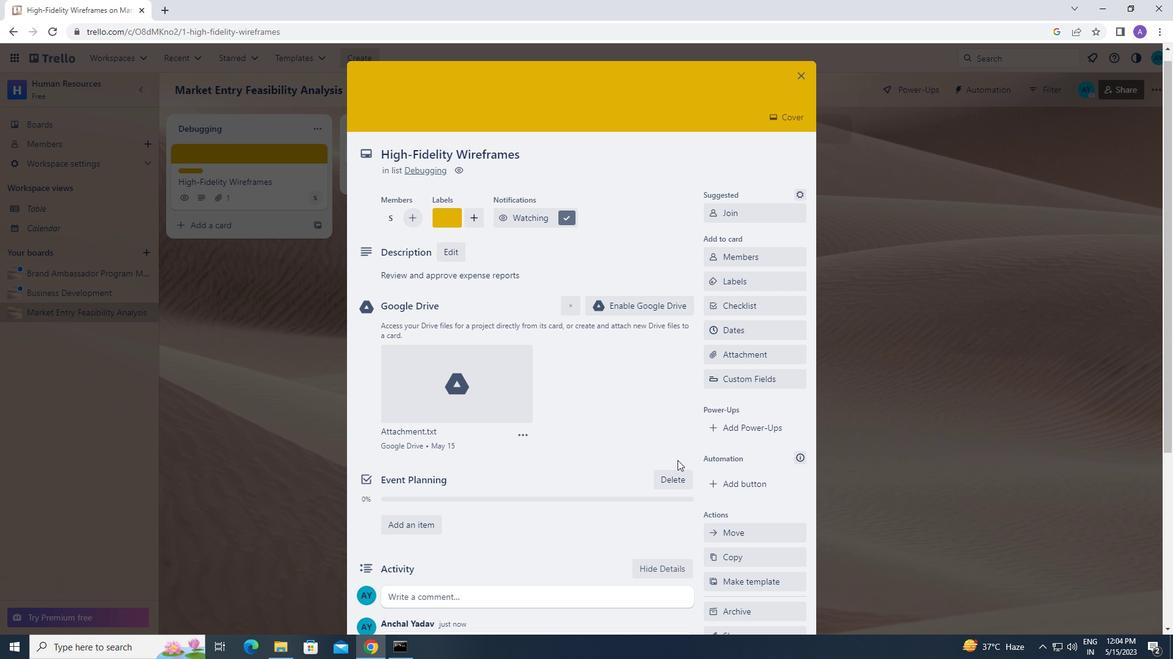 
Action: Mouse scrolled (581, 434) with delta (0, 0)
Screenshot: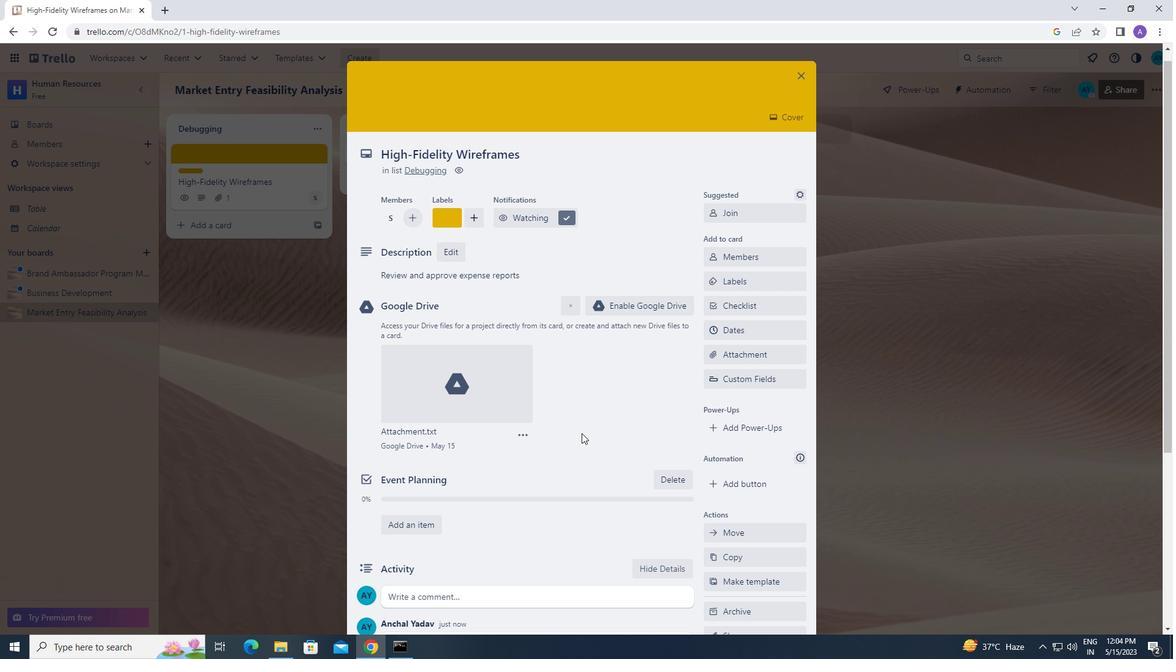 
Action: Mouse scrolled (581, 434) with delta (0, 0)
Screenshot: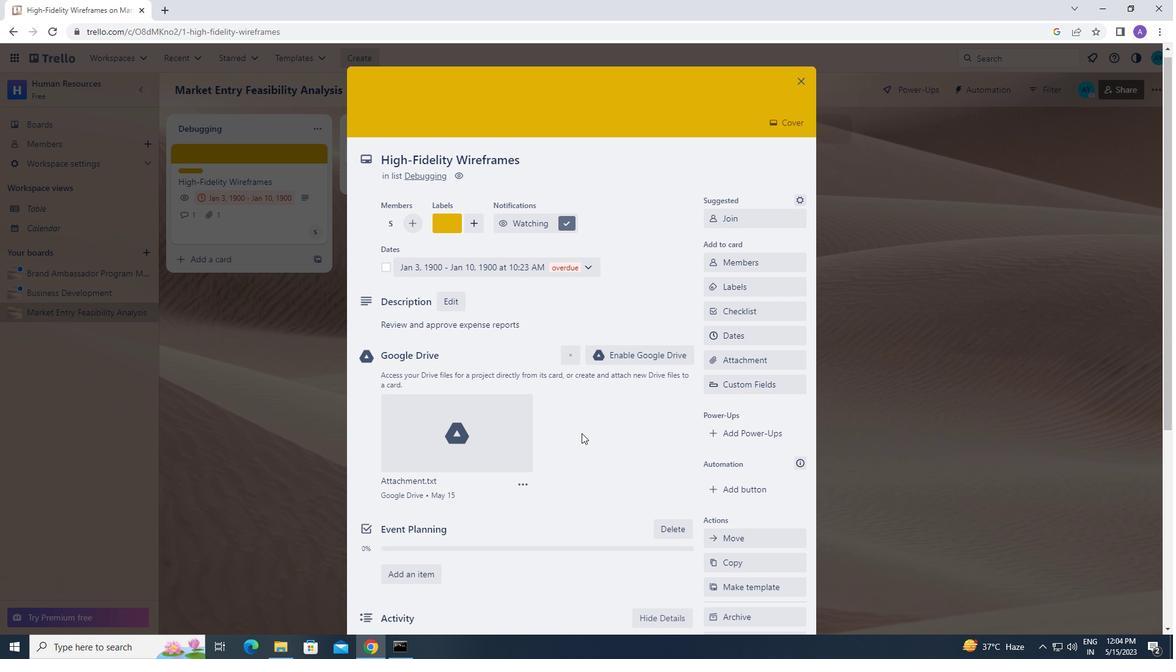 
Action: Mouse scrolled (581, 434) with delta (0, 0)
Screenshot: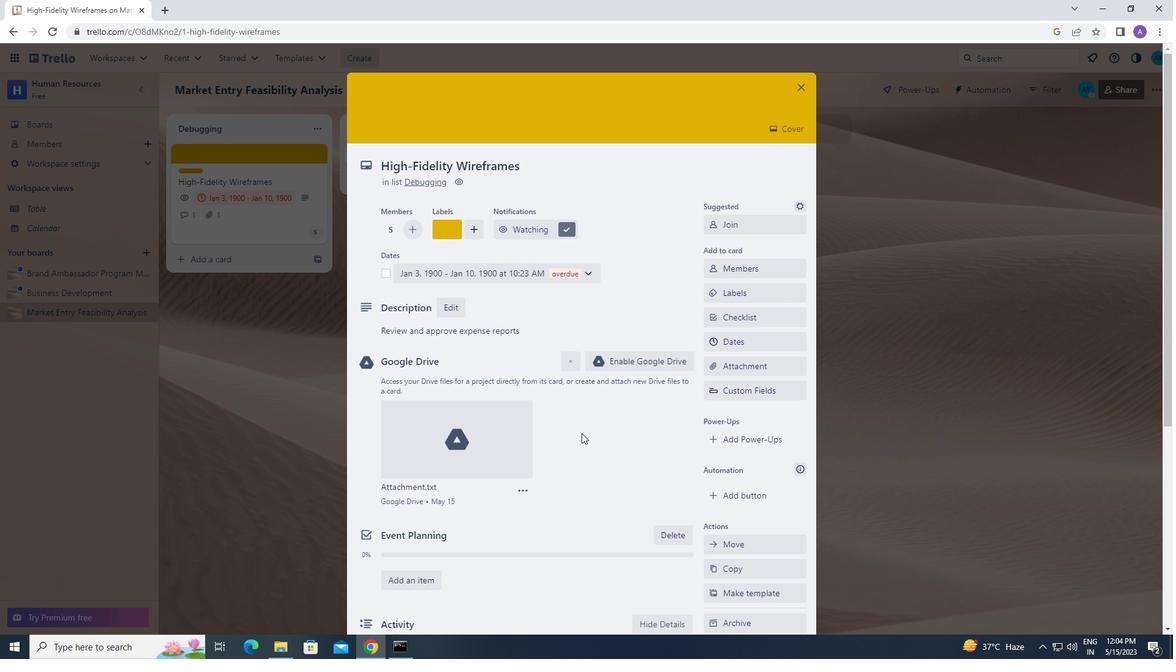 
